Task: Log work in the project TrendForge for the issue 'Changes made by one user not being visible to another user' spent time as '1w 2d 21h 32m' and remaining time as '5w 2d 12h 4m' and clone the issue. Now add the issue to the epic 'Infrastructure Upgrades'.
Action: Mouse moved to (274, 77)
Screenshot: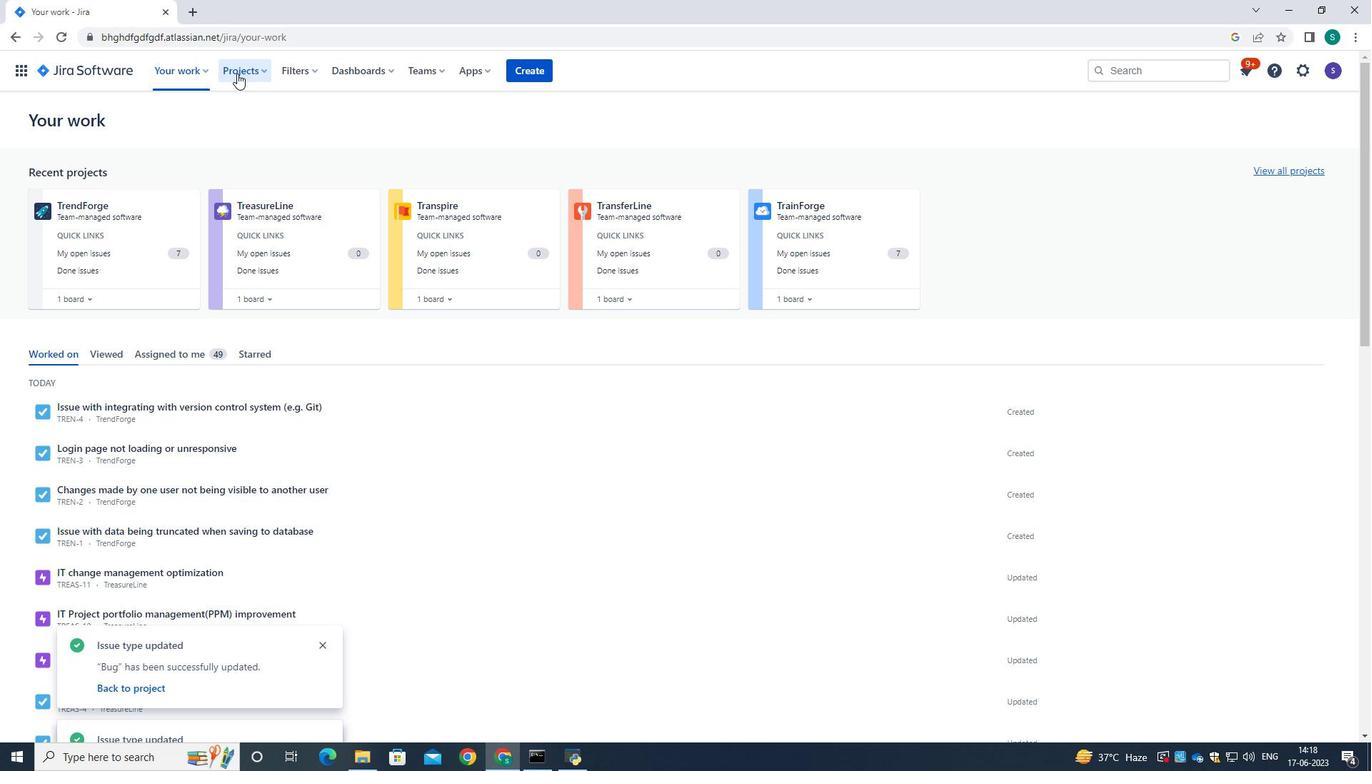 
Action: Mouse pressed left at (274, 77)
Screenshot: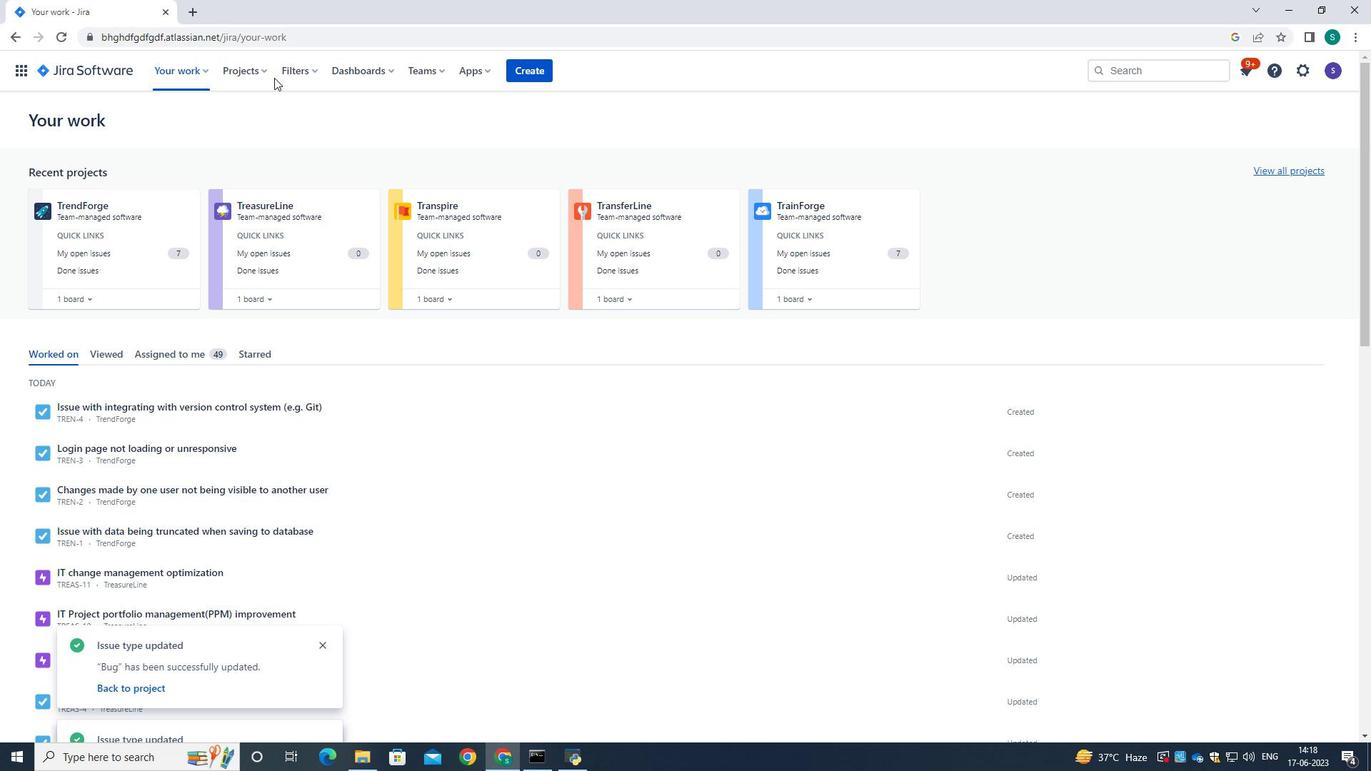 
Action: Mouse moved to (265, 74)
Screenshot: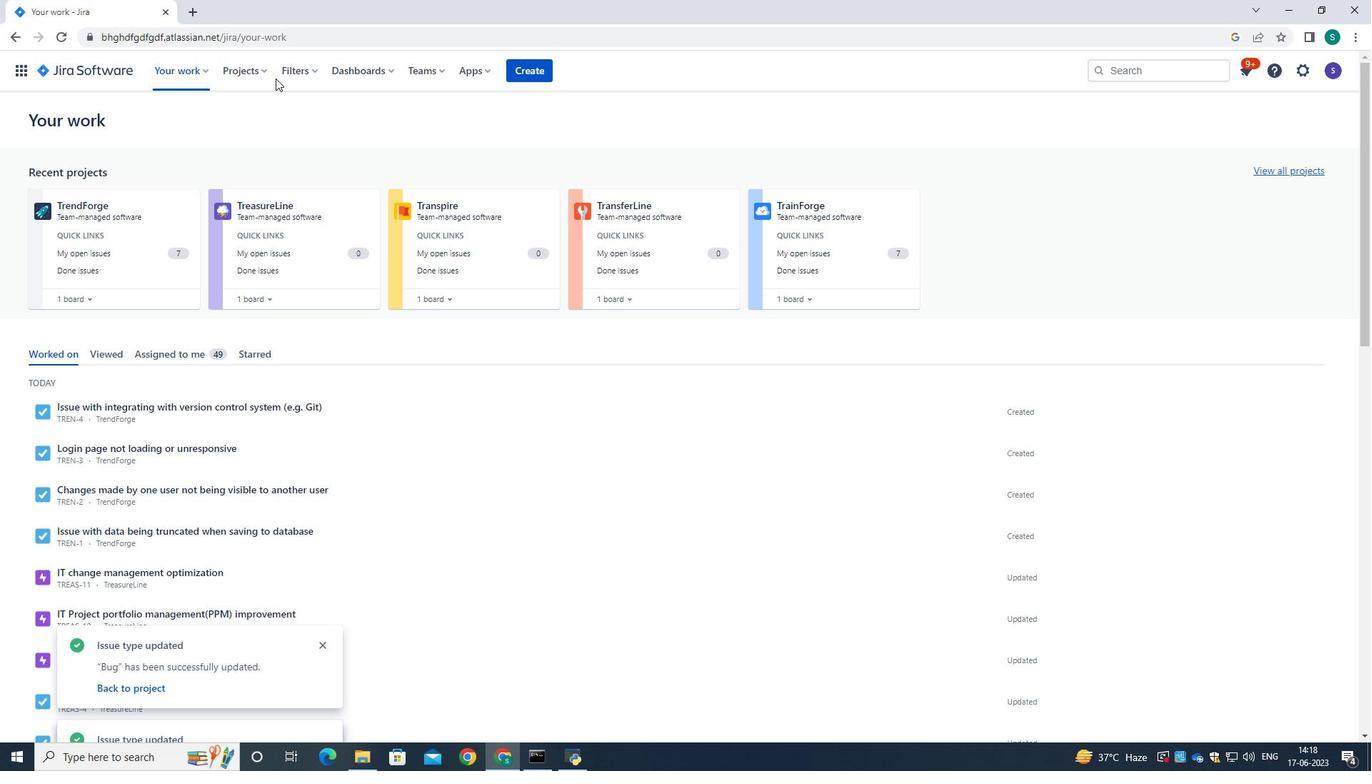 
Action: Mouse pressed left at (265, 74)
Screenshot: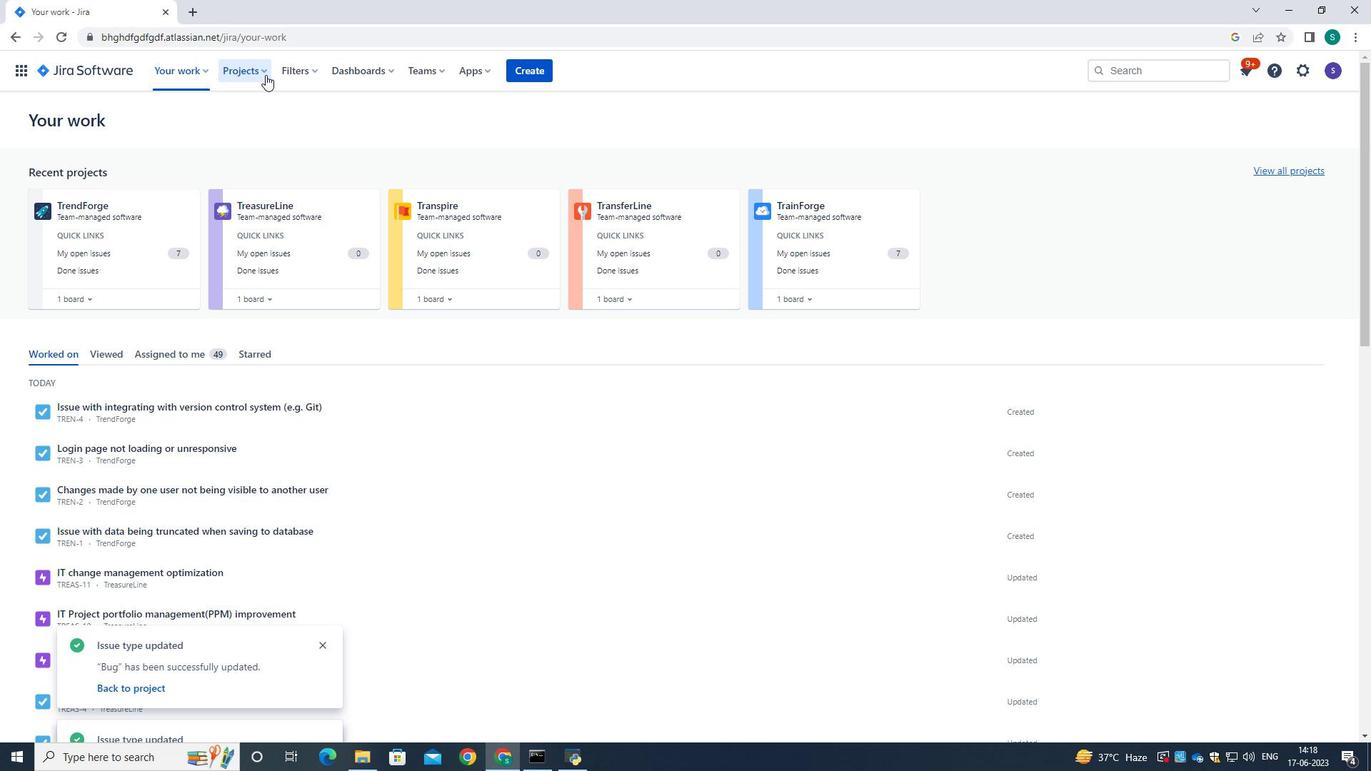 
Action: Mouse moved to (266, 135)
Screenshot: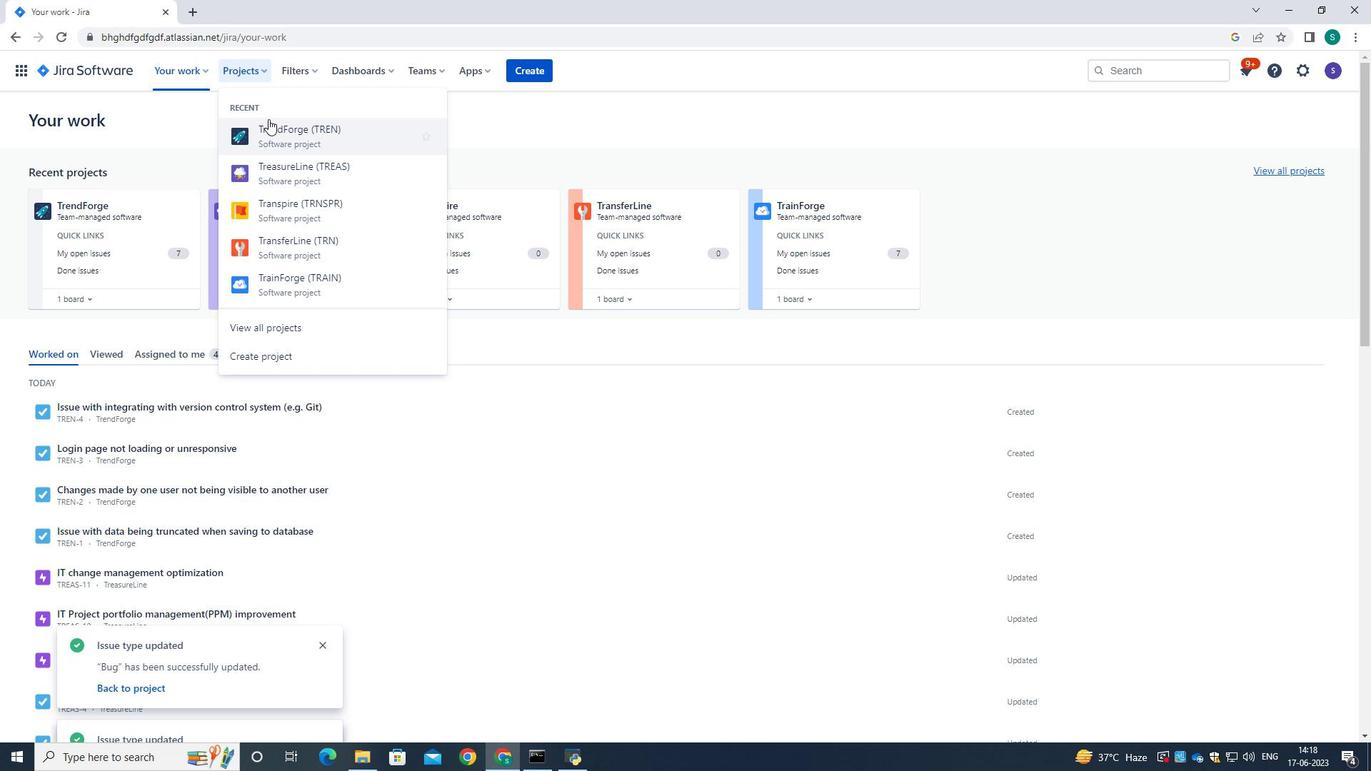 
Action: Mouse pressed left at (266, 135)
Screenshot: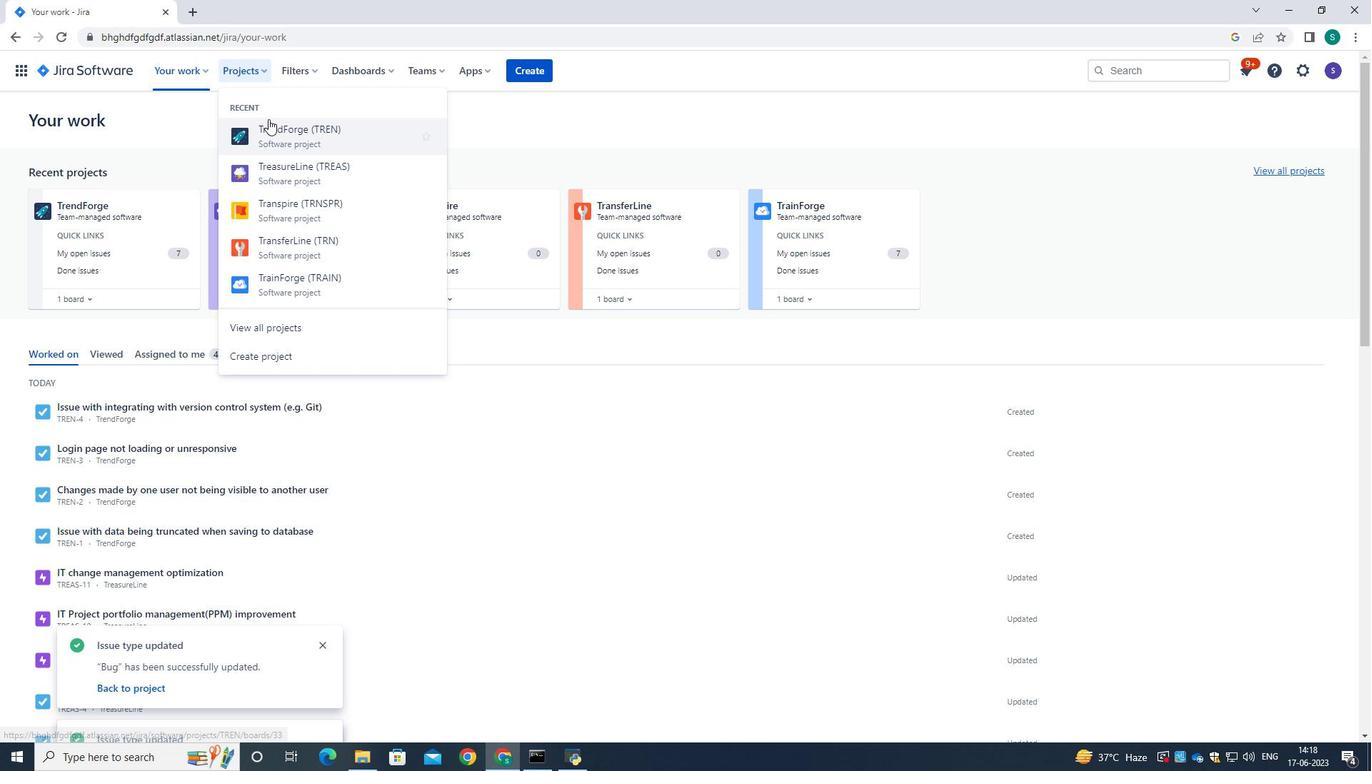 
Action: Mouse moved to (81, 210)
Screenshot: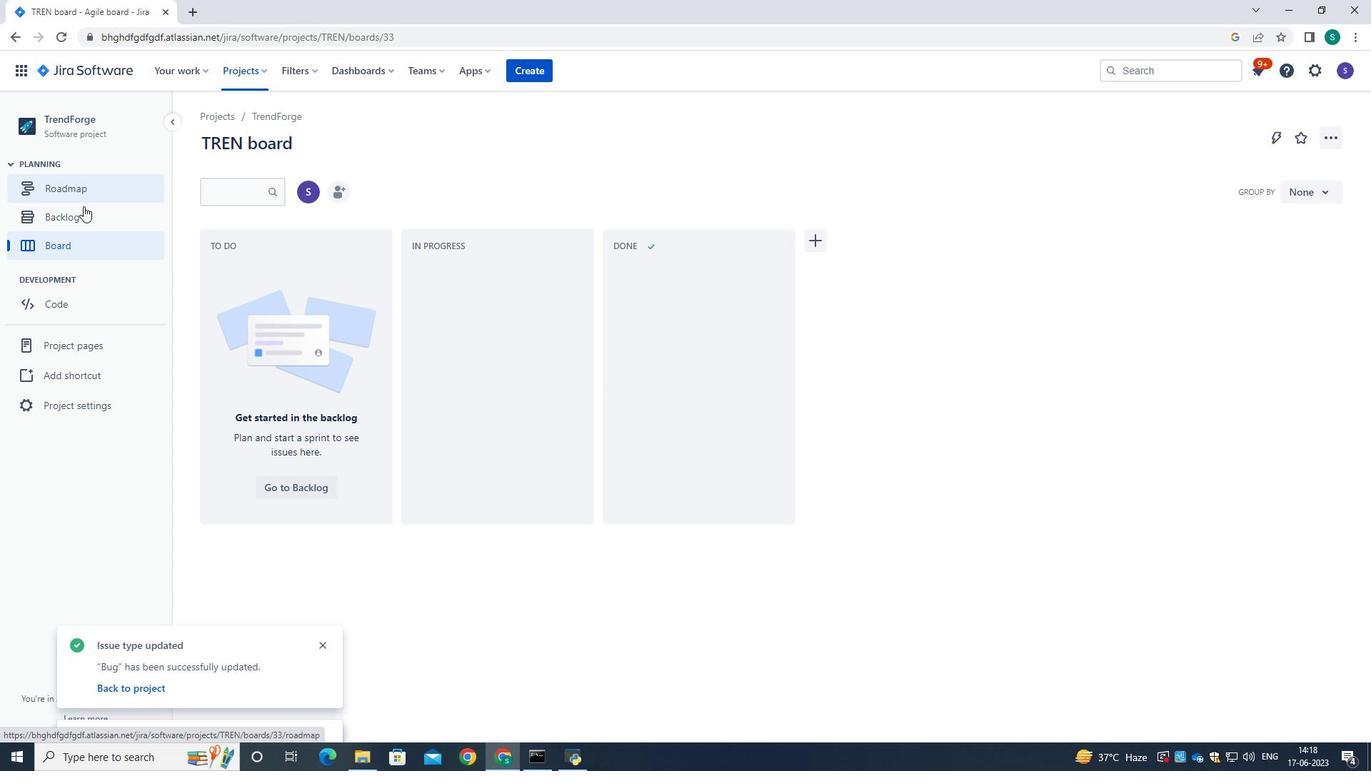 
Action: Mouse pressed left at (81, 210)
Screenshot: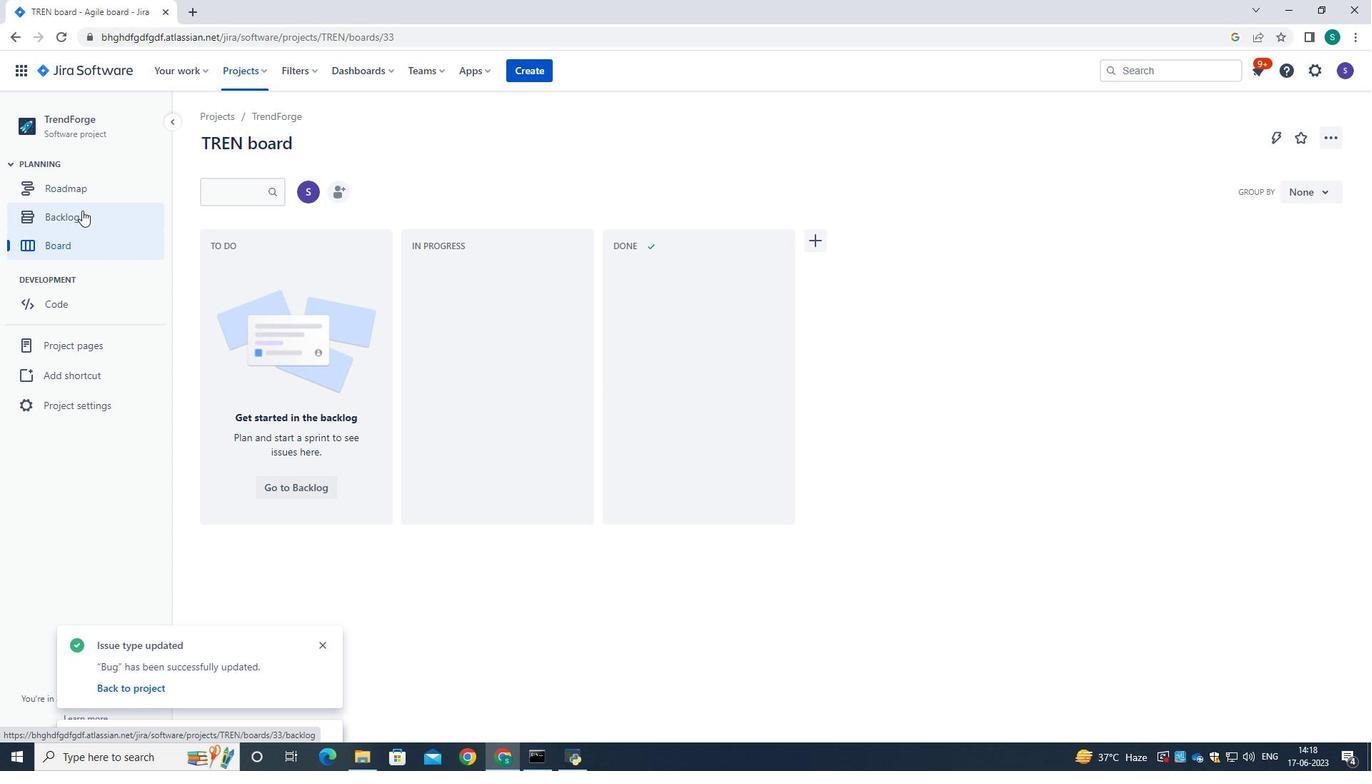 
Action: Mouse moved to (555, 270)
Screenshot: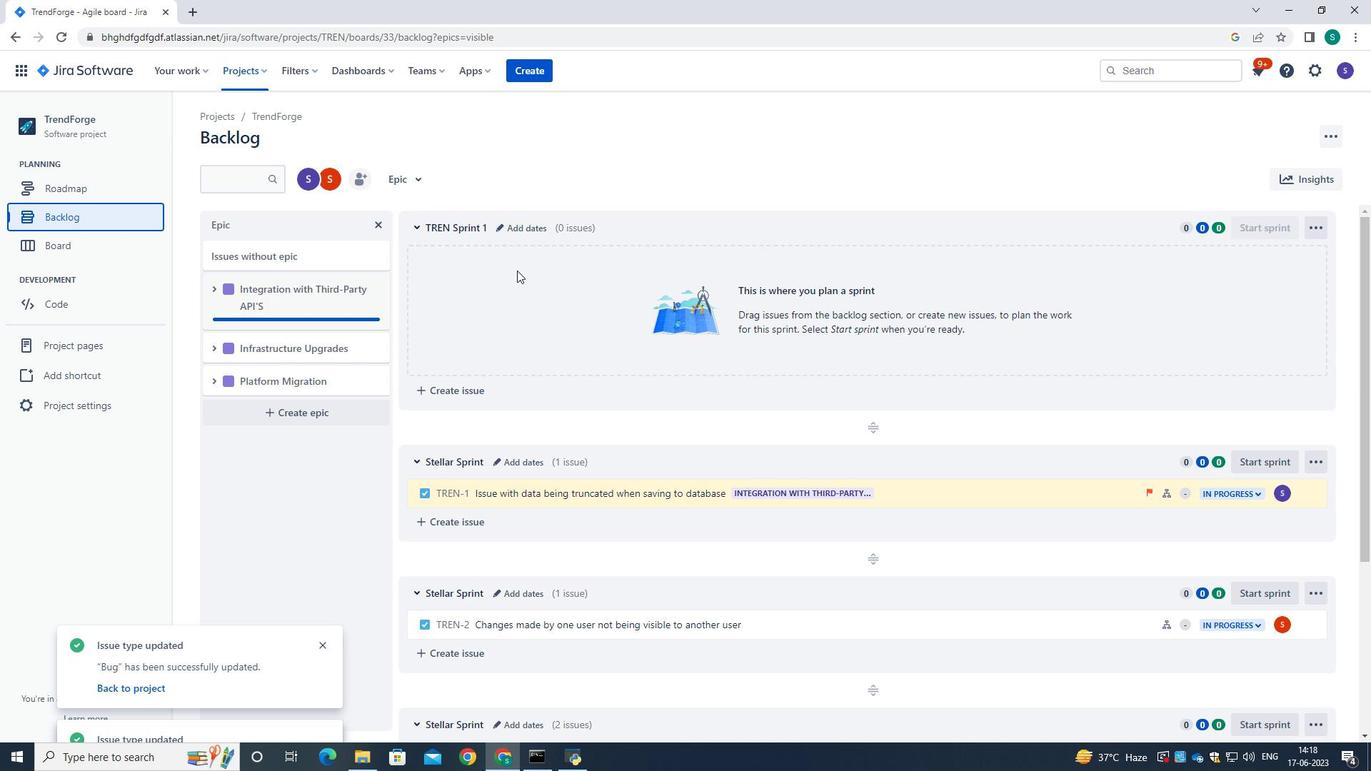 
Action: Mouse scrolled (555, 269) with delta (0, 0)
Screenshot: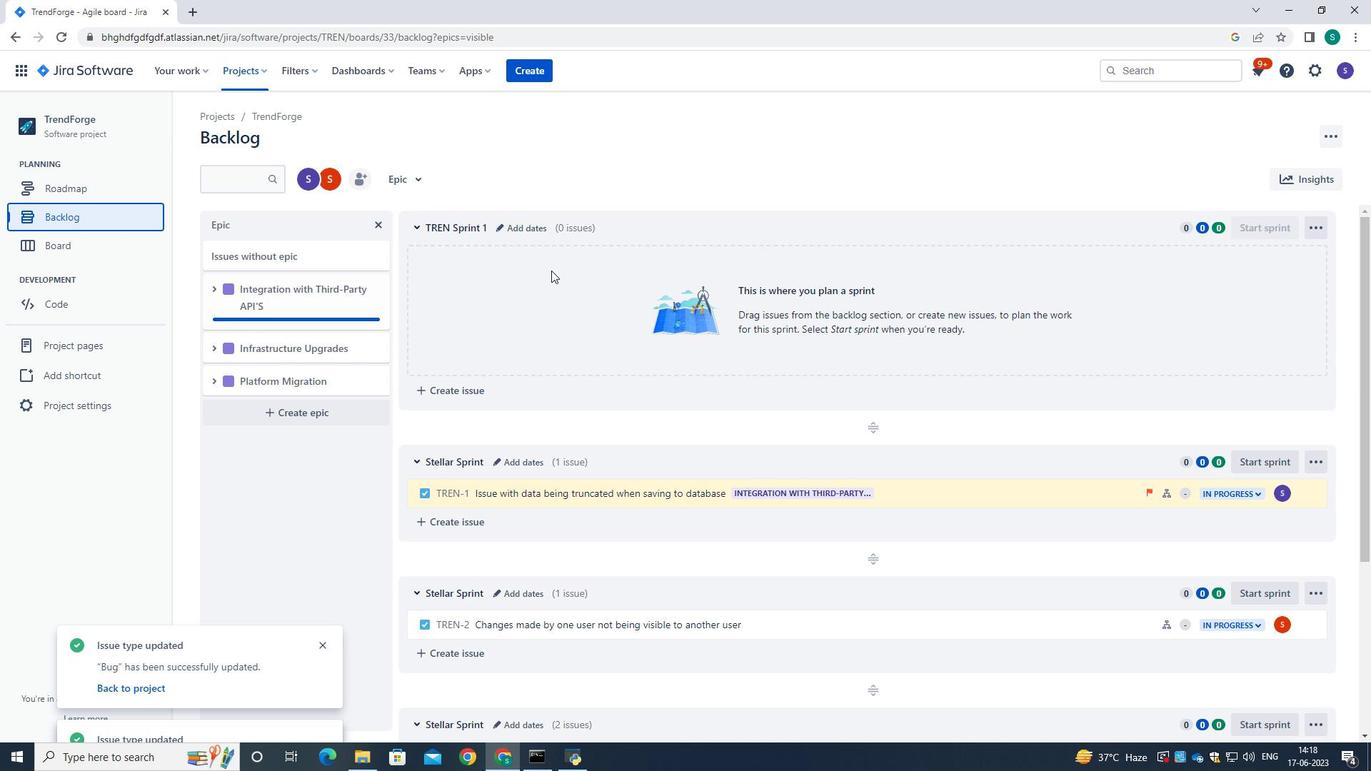 
Action: Mouse moved to (556, 270)
Screenshot: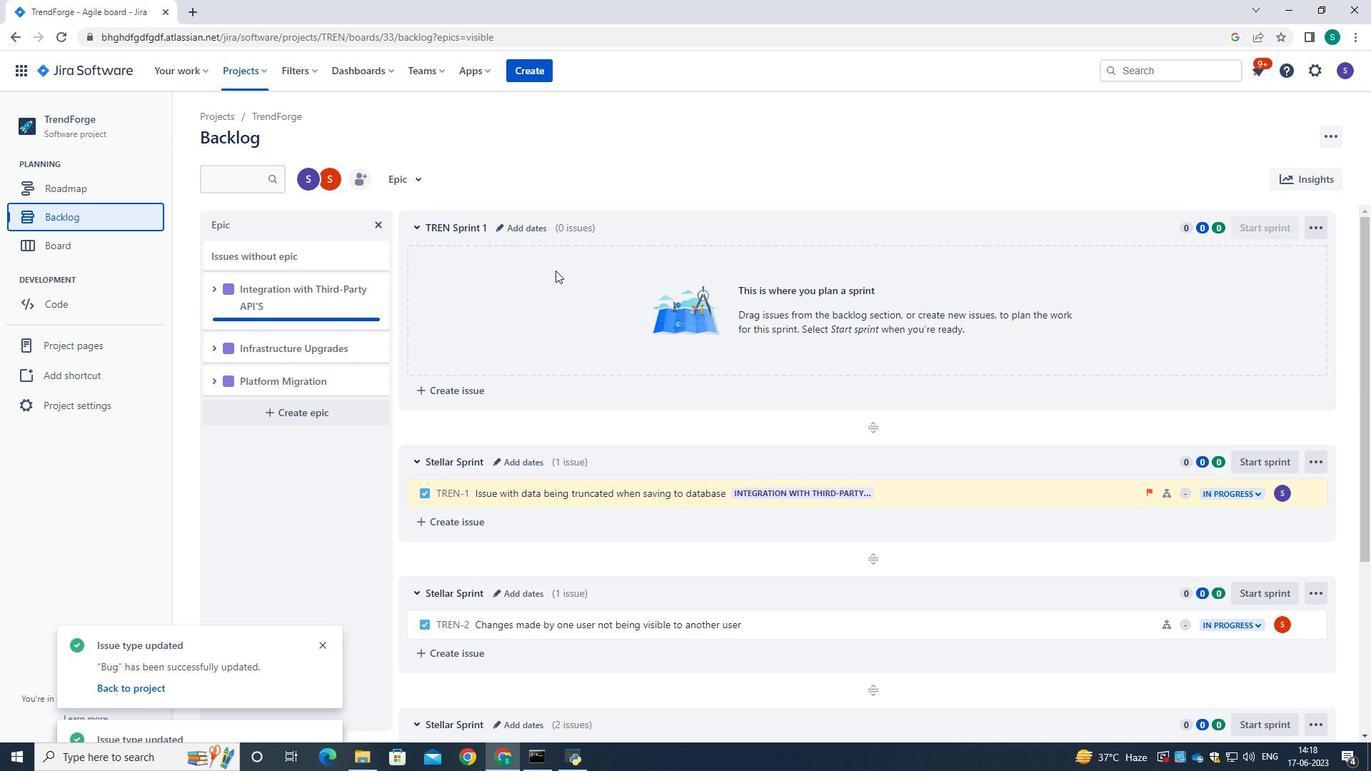 
Action: Mouse scrolled (556, 269) with delta (0, 0)
Screenshot: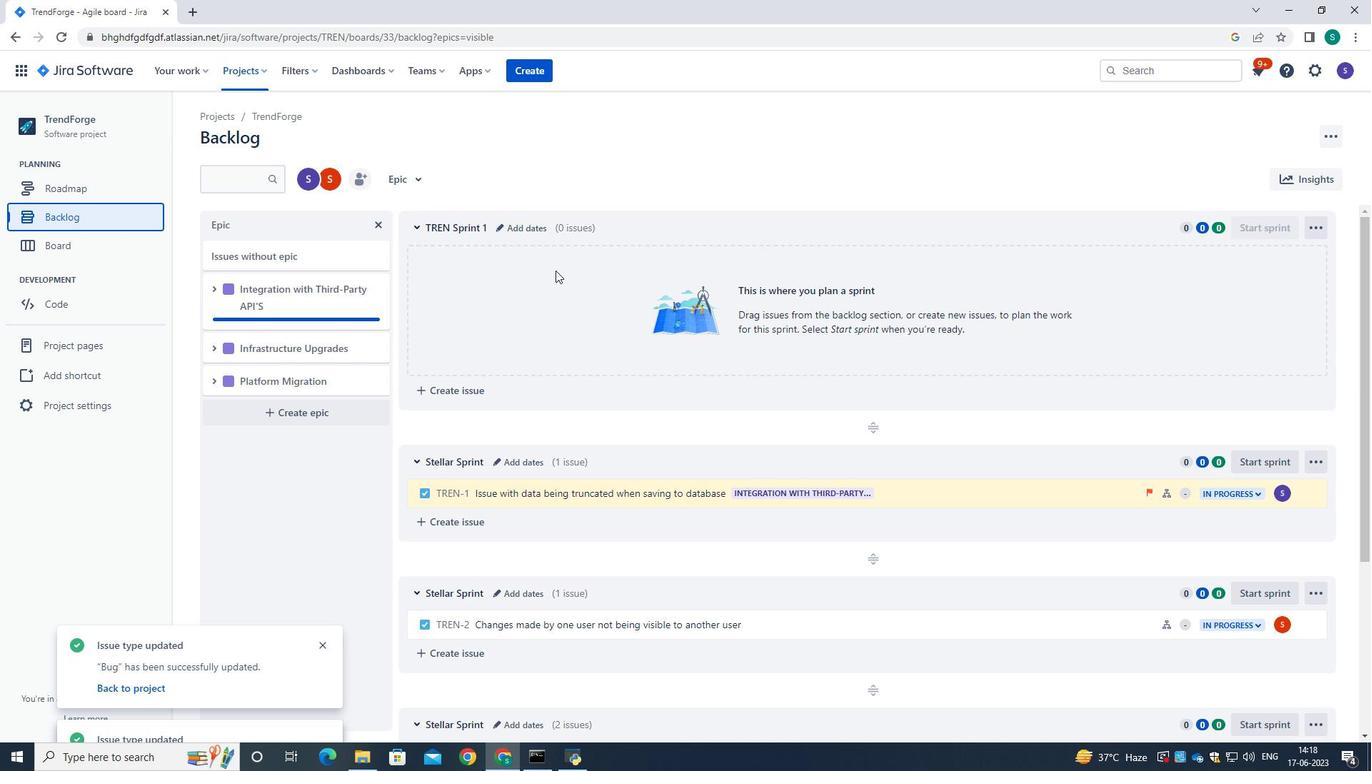 
Action: Mouse scrolled (556, 269) with delta (0, 0)
Screenshot: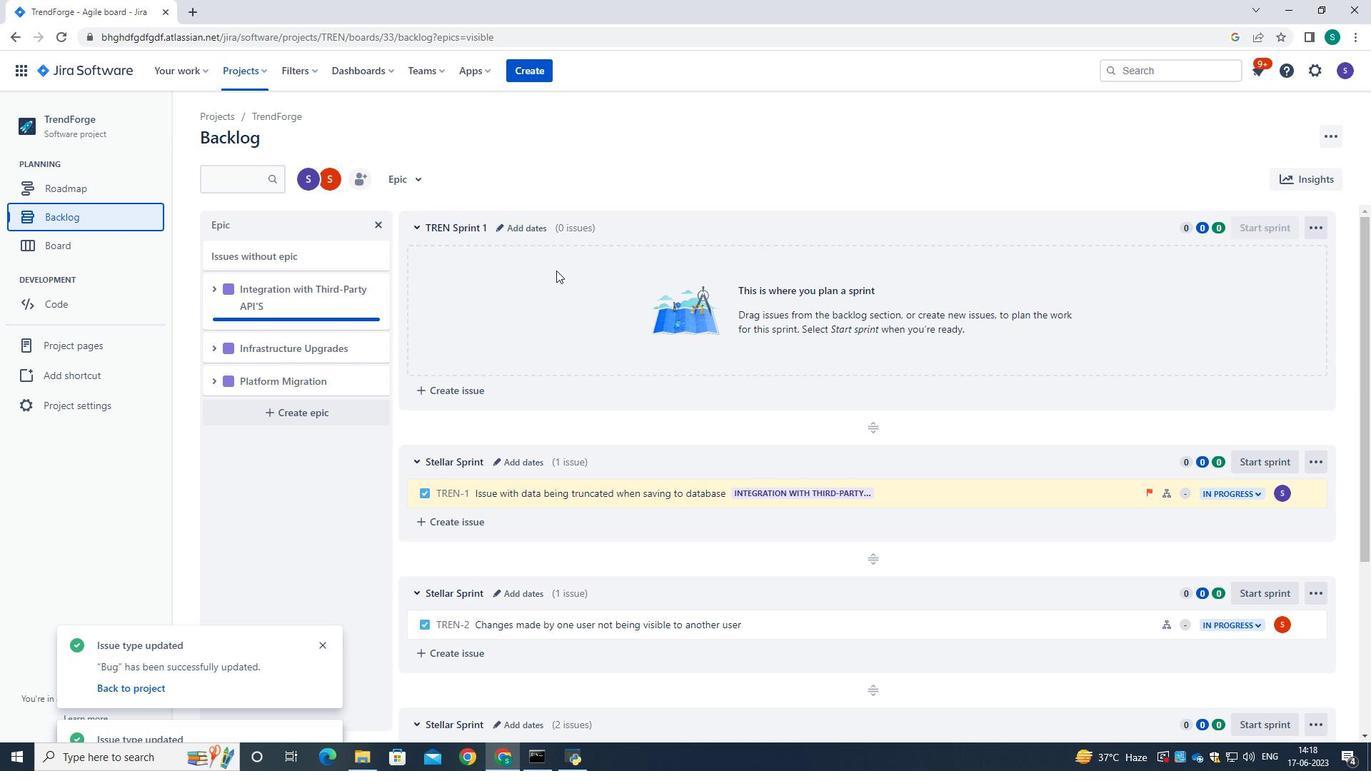 
Action: Mouse scrolled (556, 269) with delta (0, 0)
Screenshot: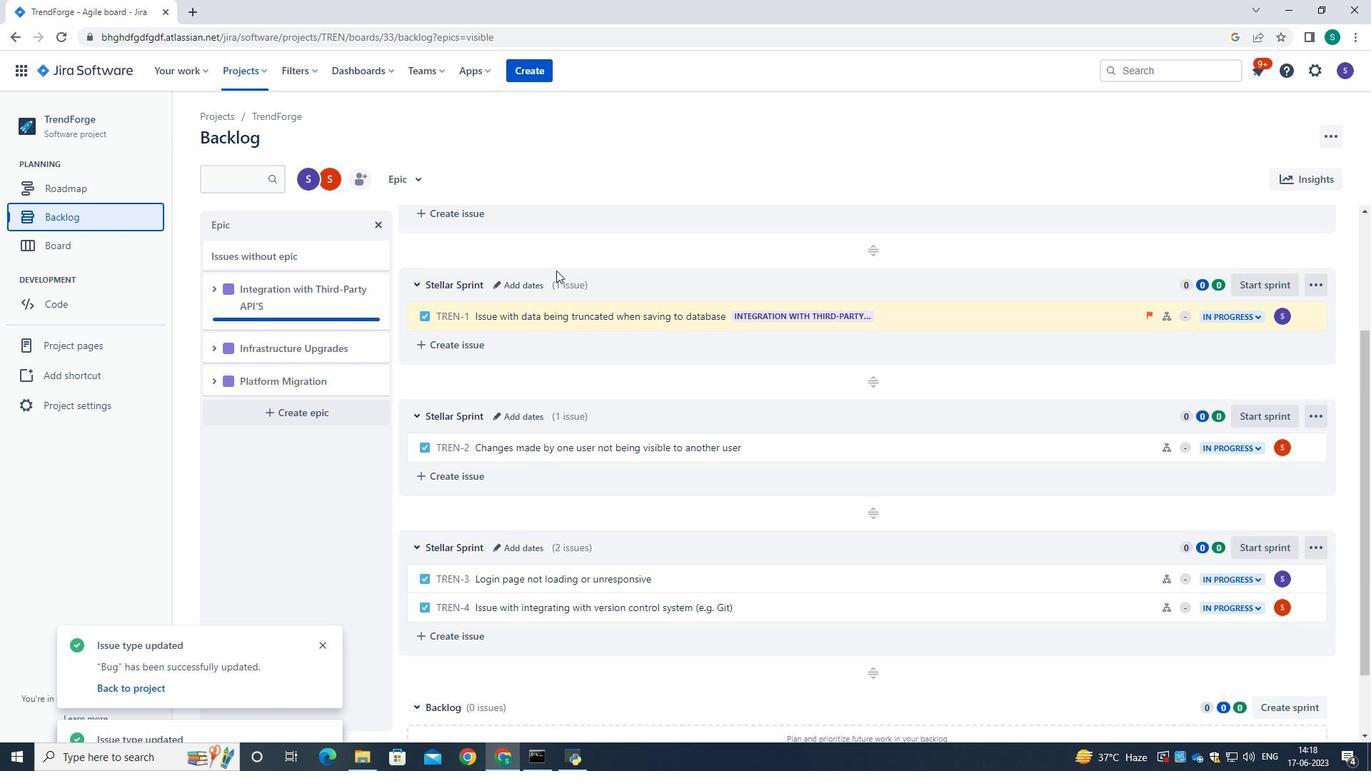 
Action: Mouse scrolled (556, 269) with delta (0, 0)
Screenshot: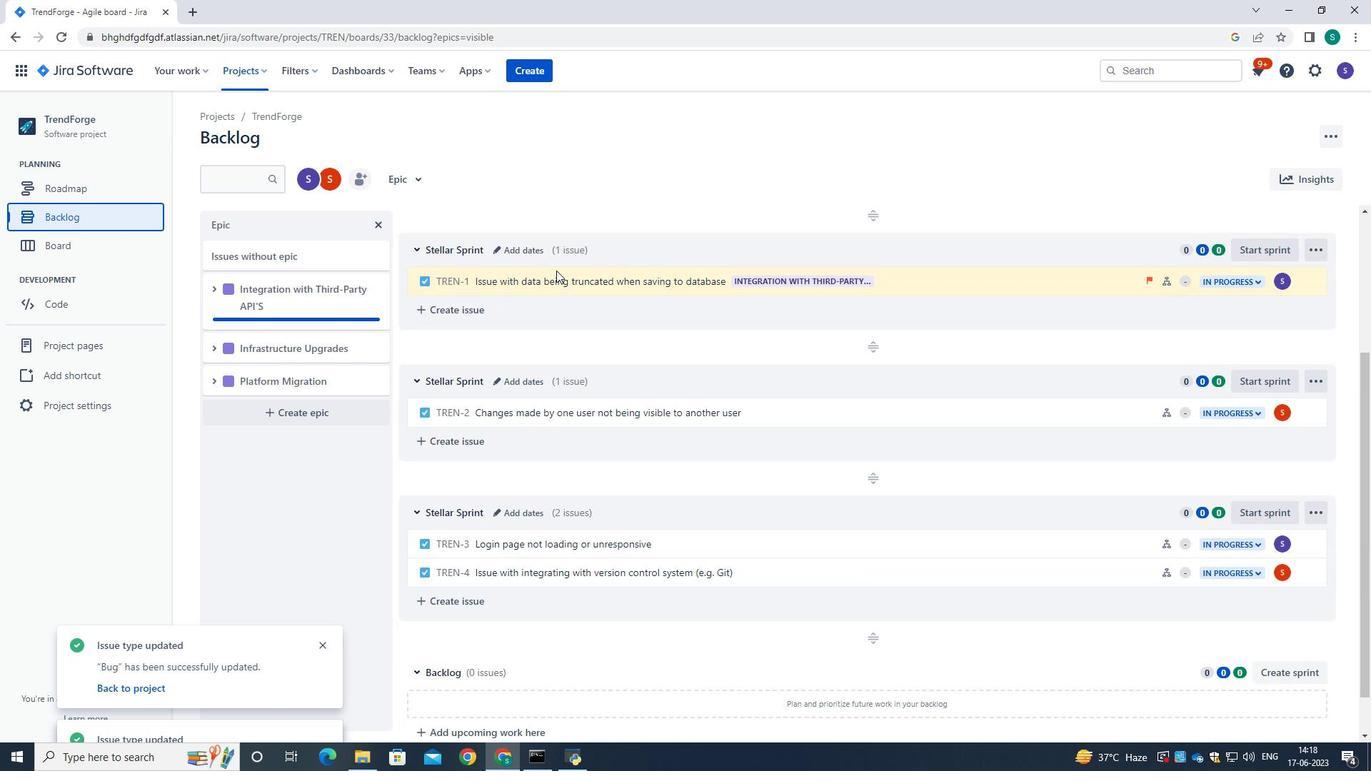
Action: Mouse moved to (597, 357)
Screenshot: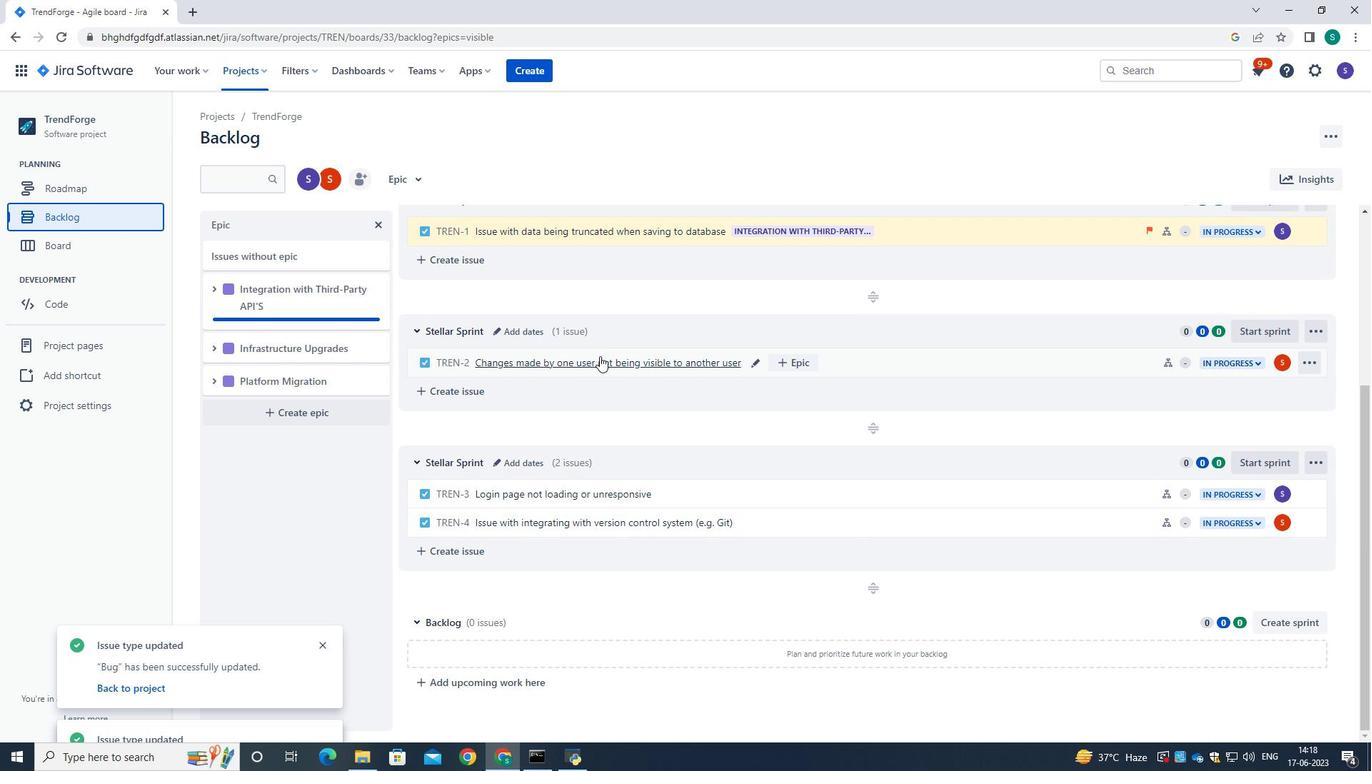 
Action: Mouse pressed left at (597, 357)
Screenshot: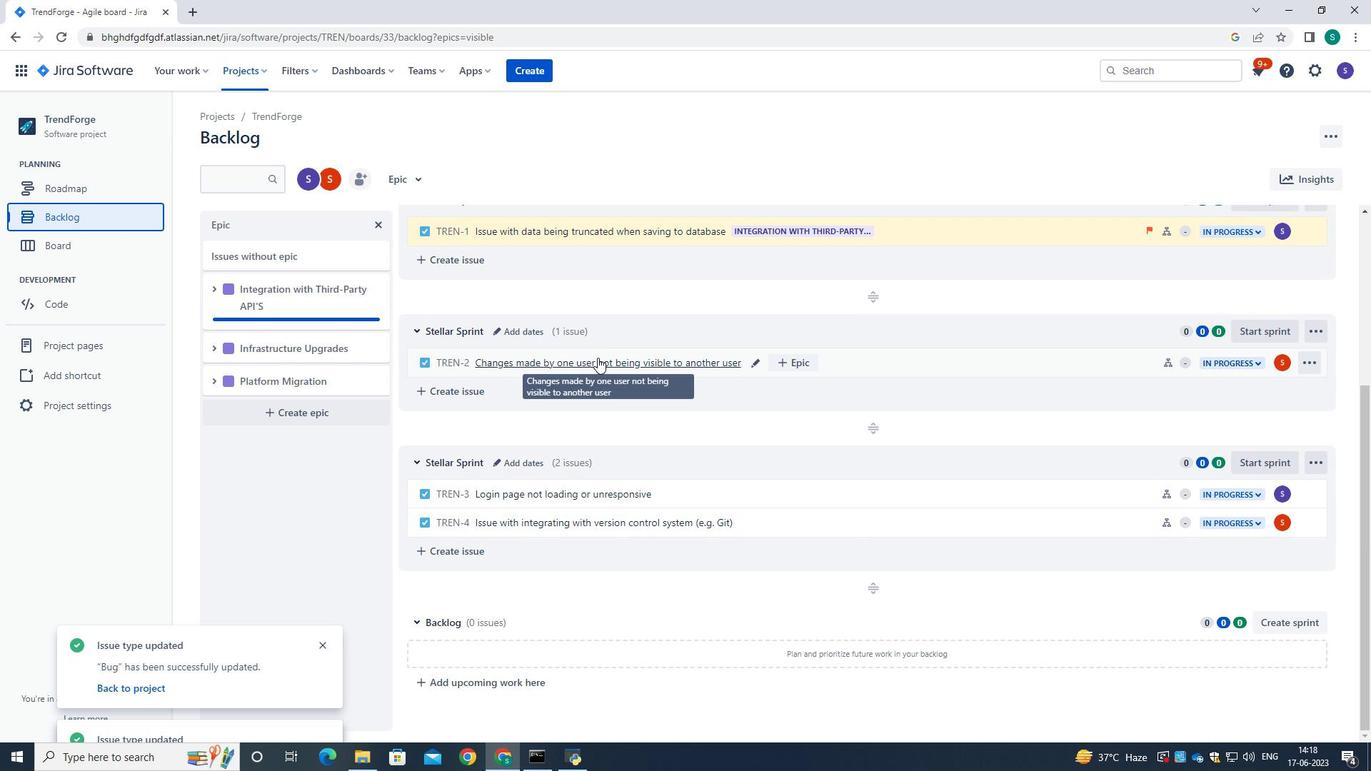 
Action: Mouse moved to (1147, 494)
Screenshot: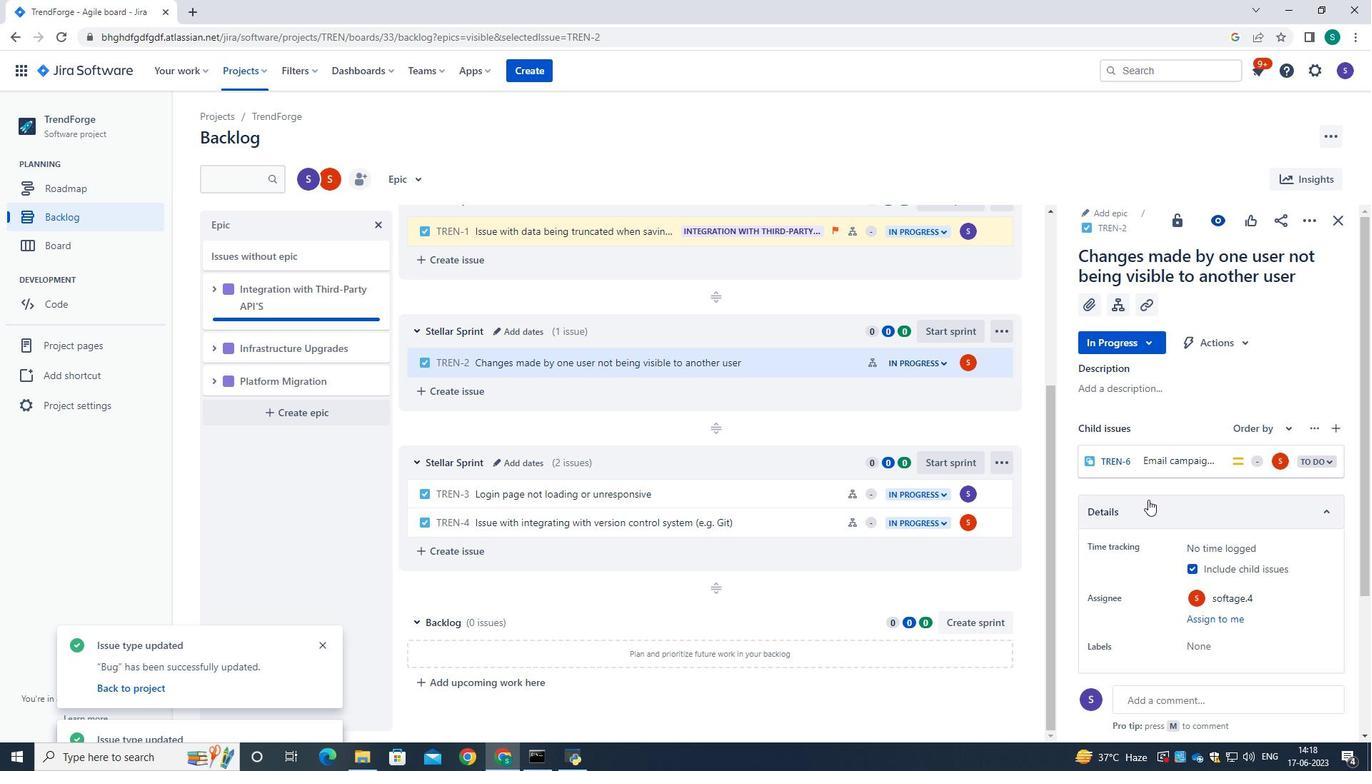 
Action: Mouse scrolled (1147, 494) with delta (0, 0)
Screenshot: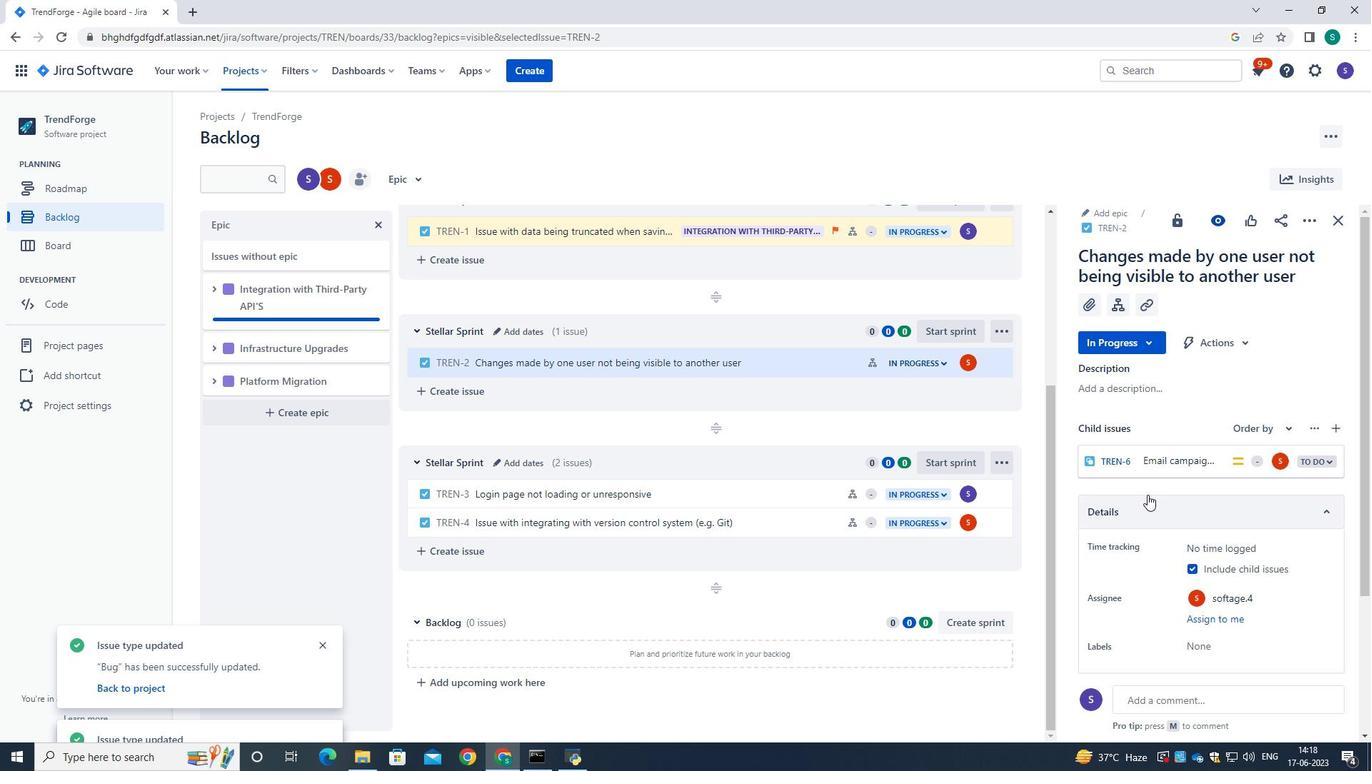 
Action: Mouse scrolled (1147, 494) with delta (0, 0)
Screenshot: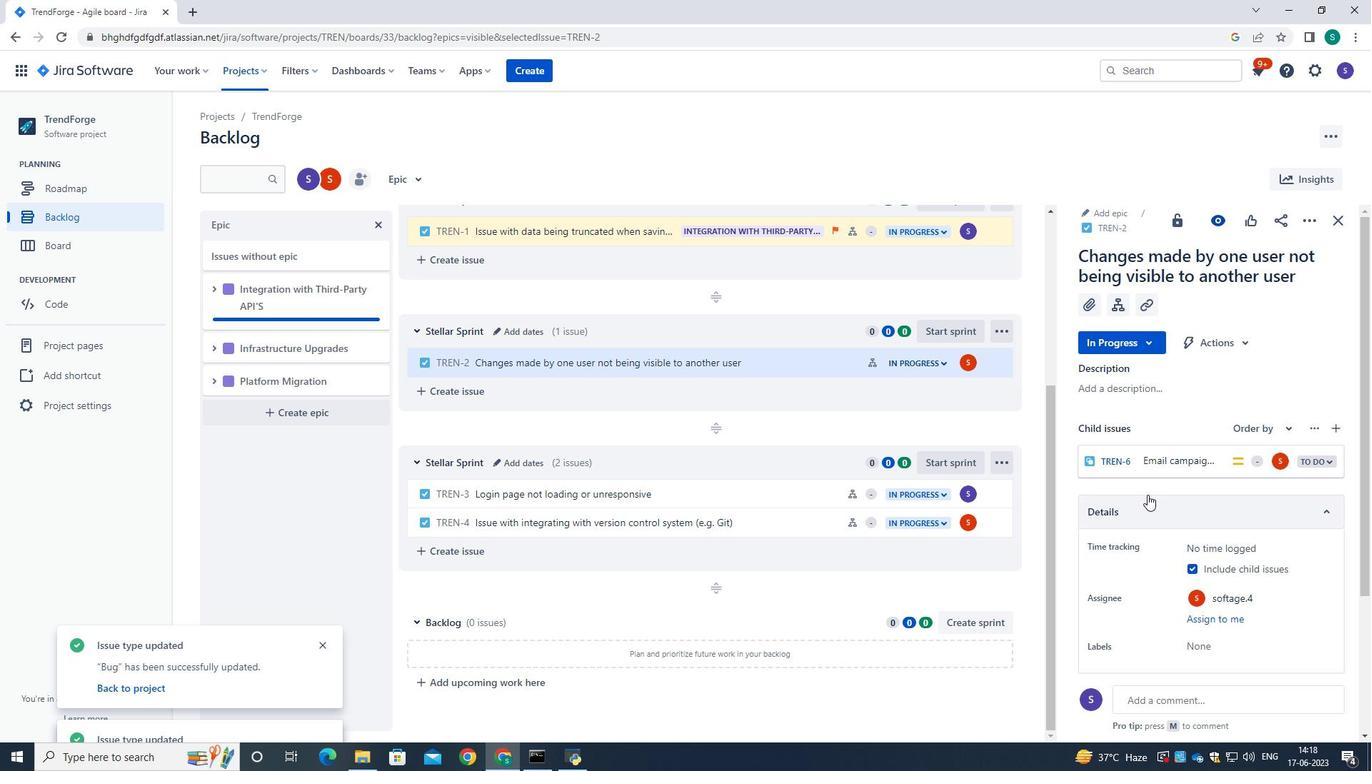 
Action: Mouse scrolled (1147, 495) with delta (0, 0)
Screenshot: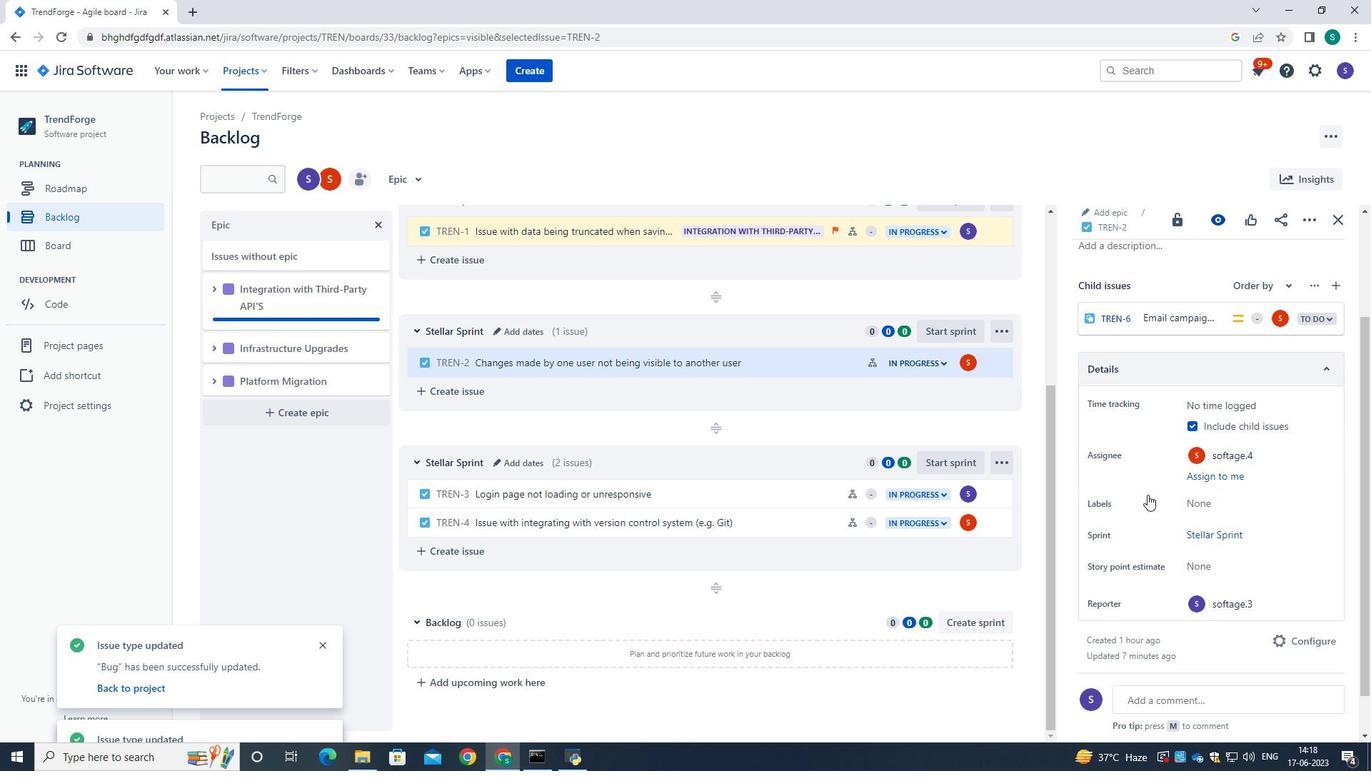 
Action: Mouse scrolled (1147, 495) with delta (0, 0)
Screenshot: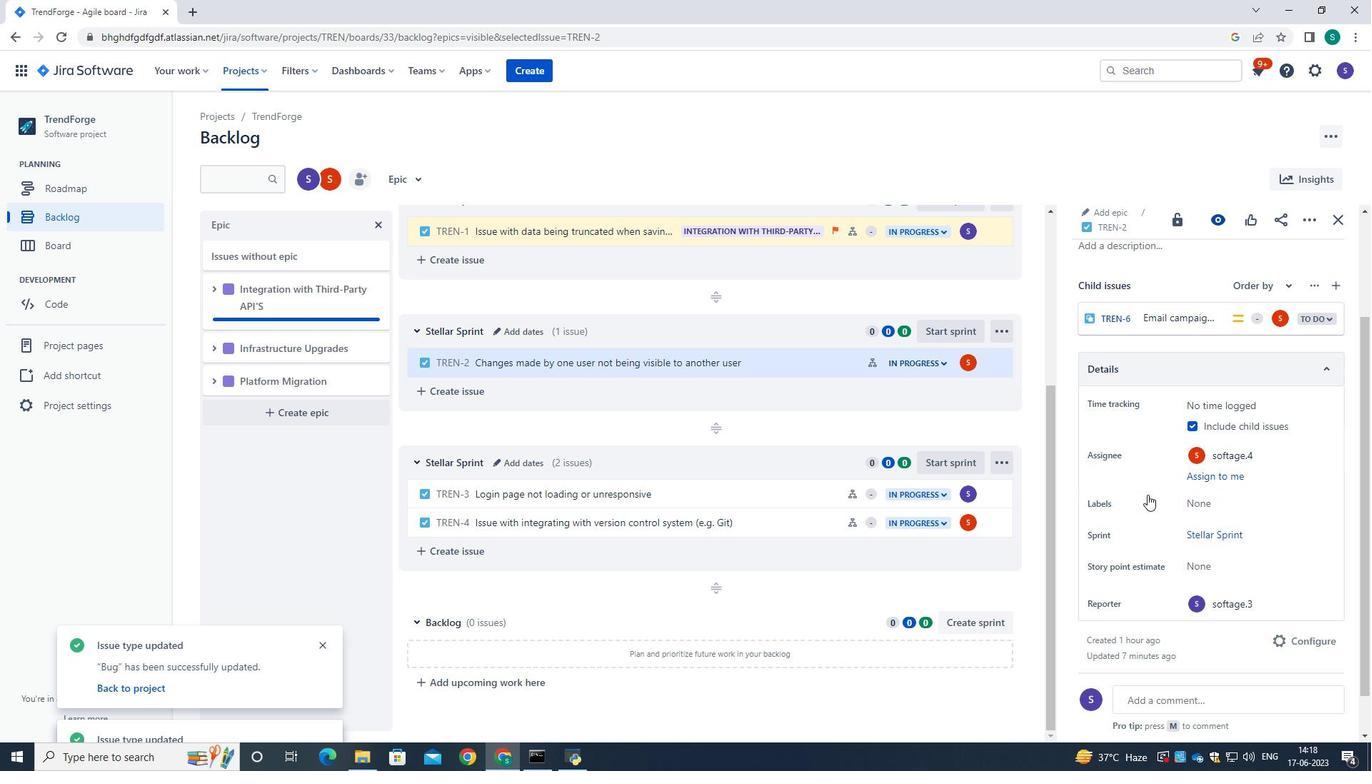 
Action: Mouse scrolled (1147, 495) with delta (0, 0)
Screenshot: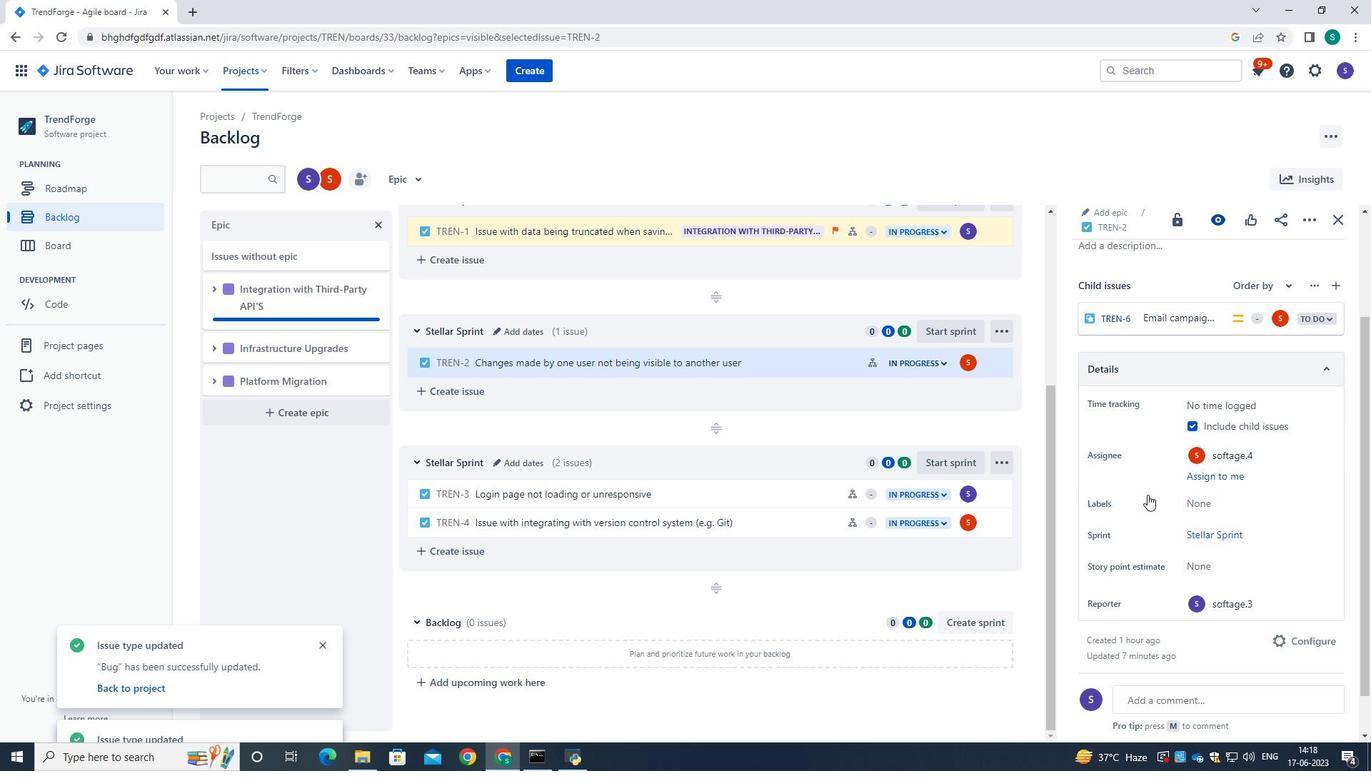 
Action: Mouse scrolled (1147, 495) with delta (0, 0)
Screenshot: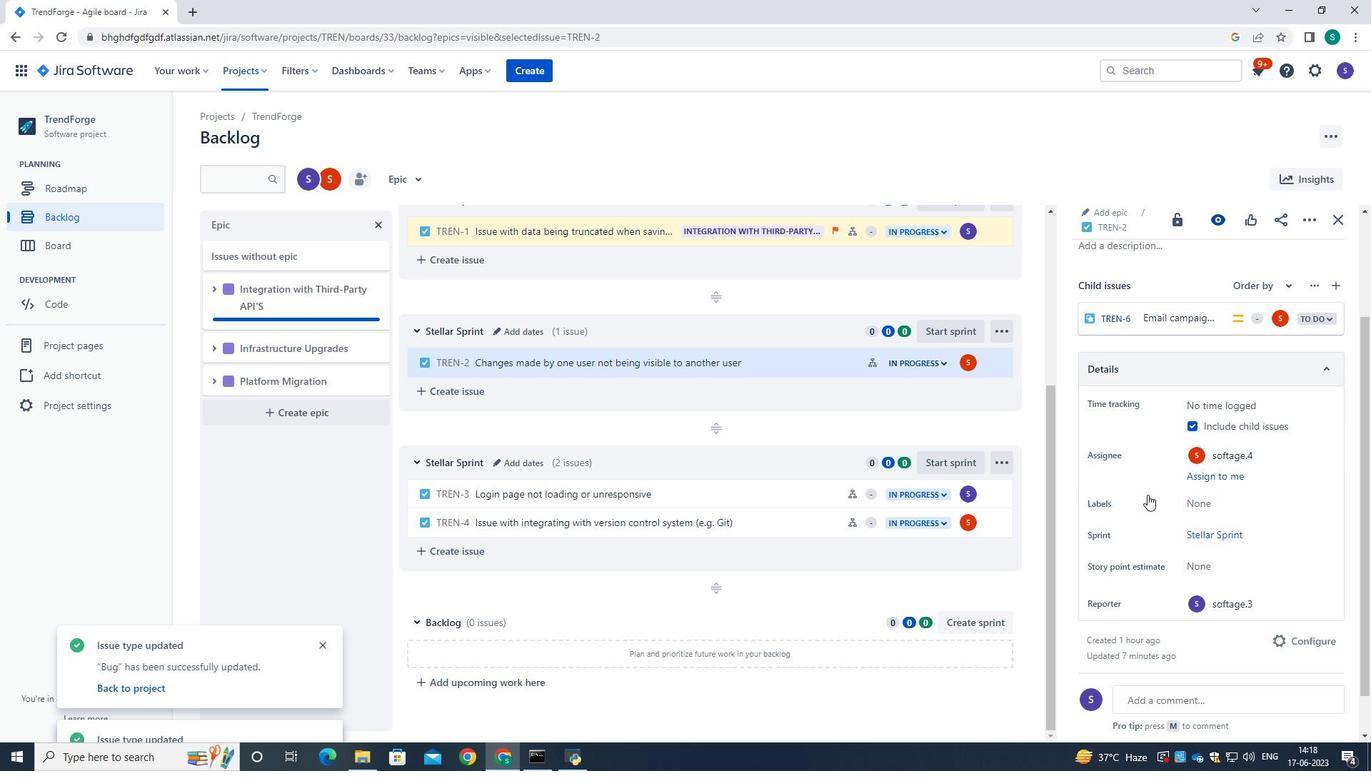 
Action: Mouse moved to (1307, 227)
Screenshot: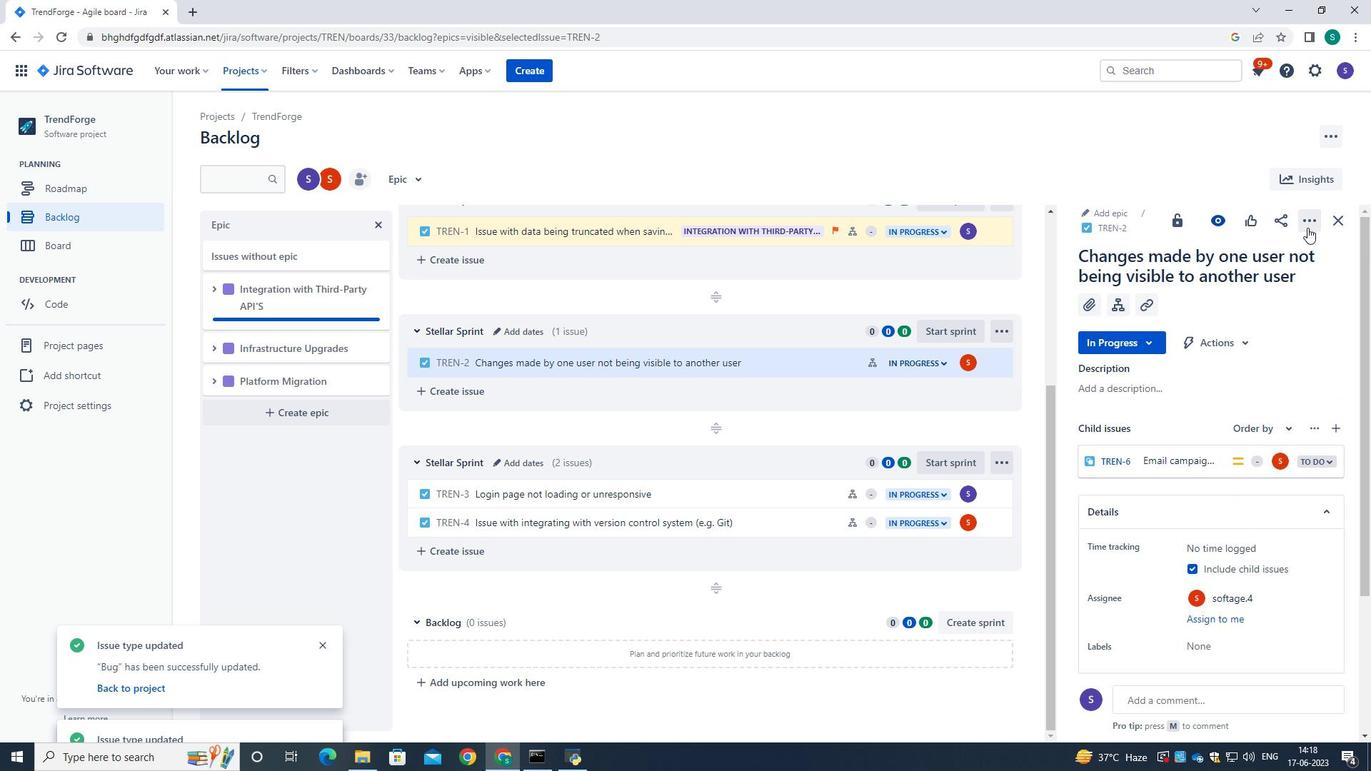 
Action: Mouse pressed left at (1307, 227)
Screenshot: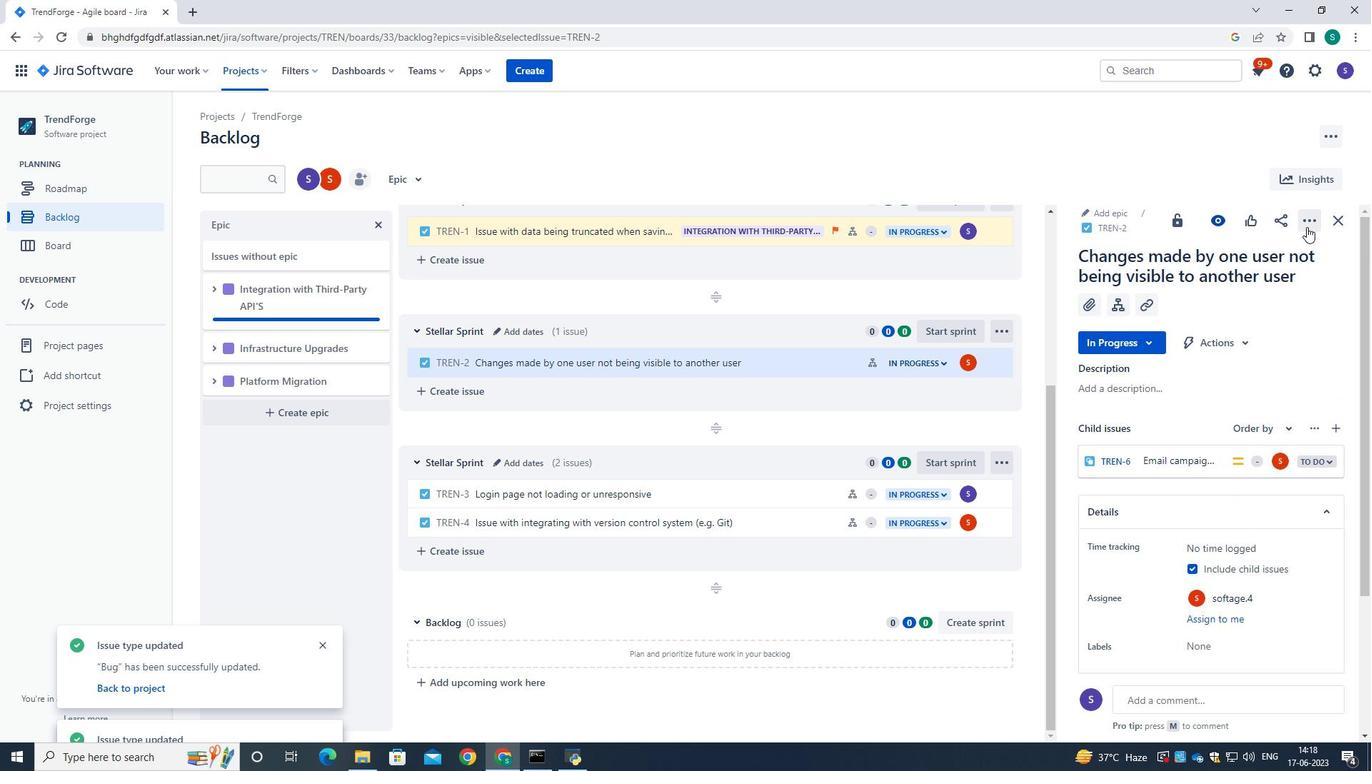 
Action: Mouse moved to (1245, 262)
Screenshot: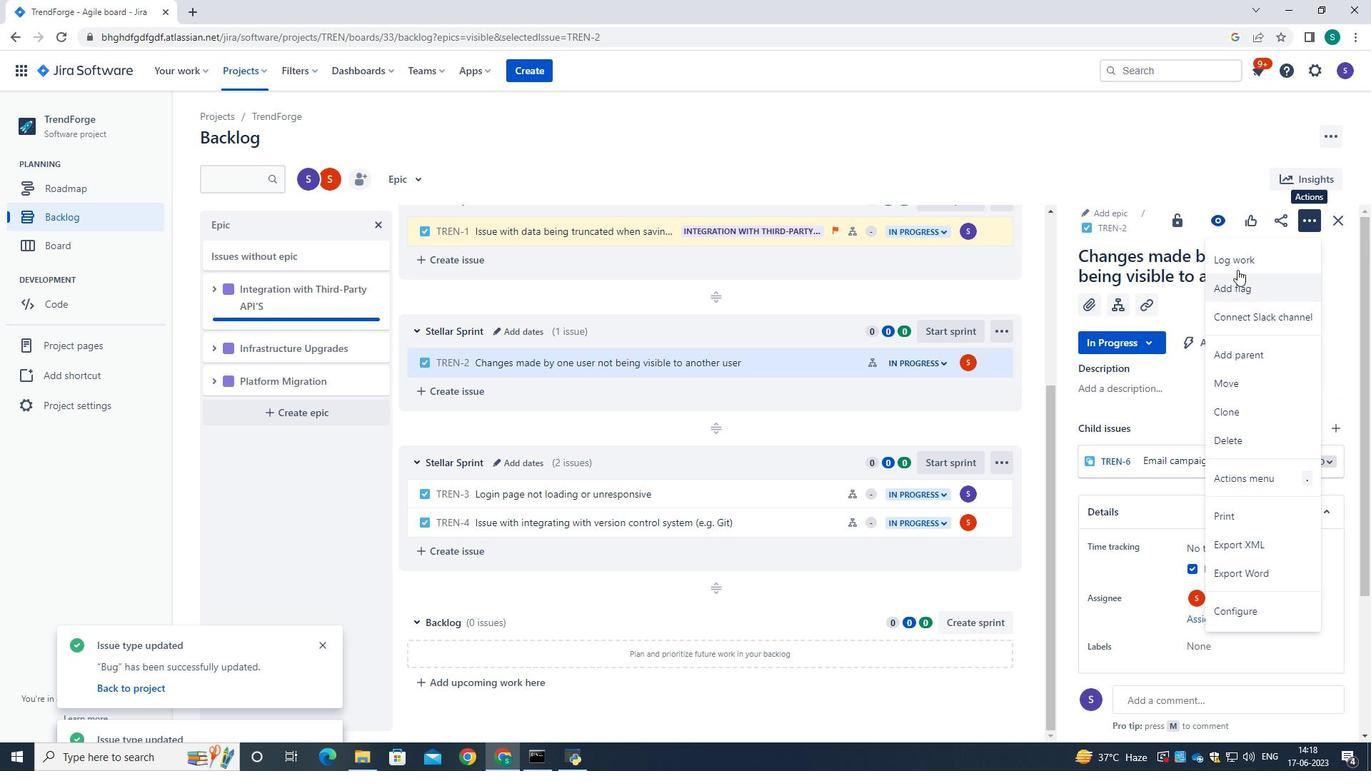 
Action: Mouse pressed left at (1245, 262)
Screenshot: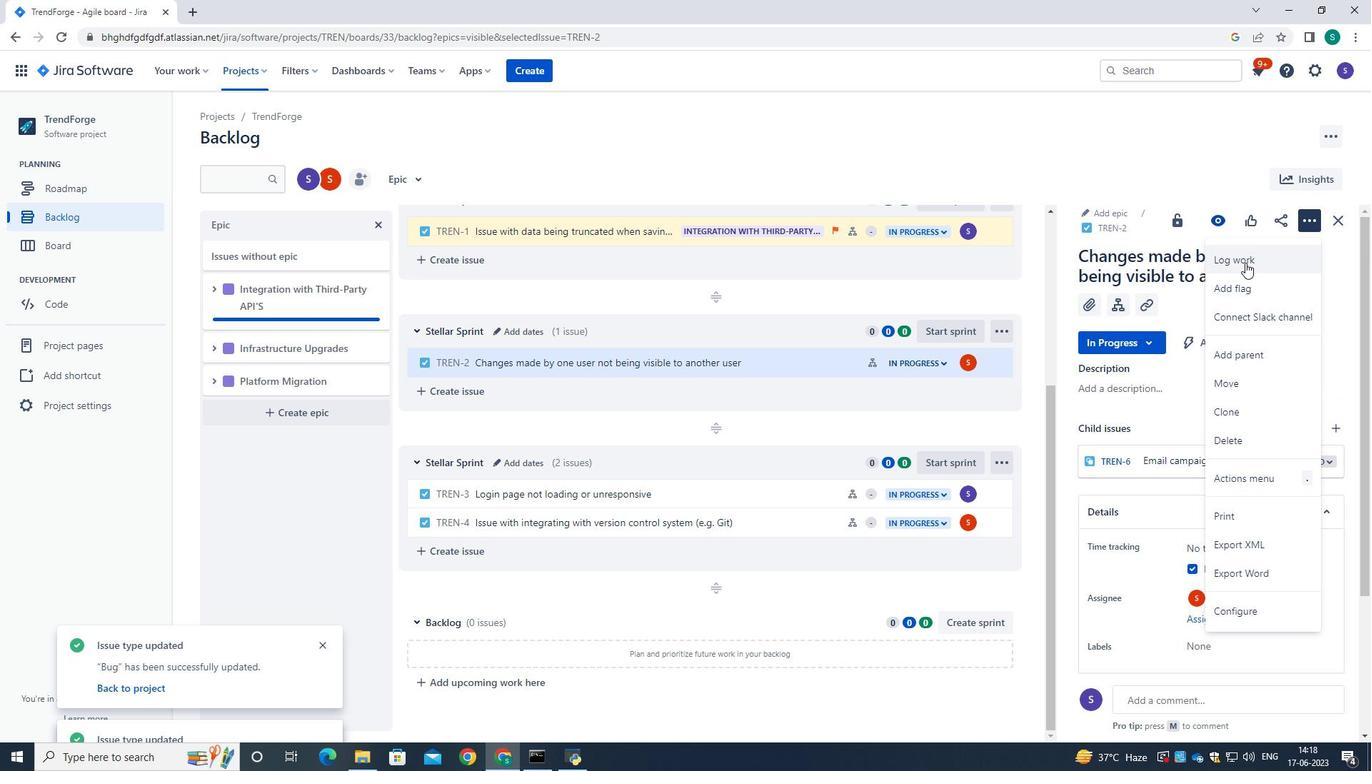 
Action: Mouse moved to (619, 213)
Screenshot: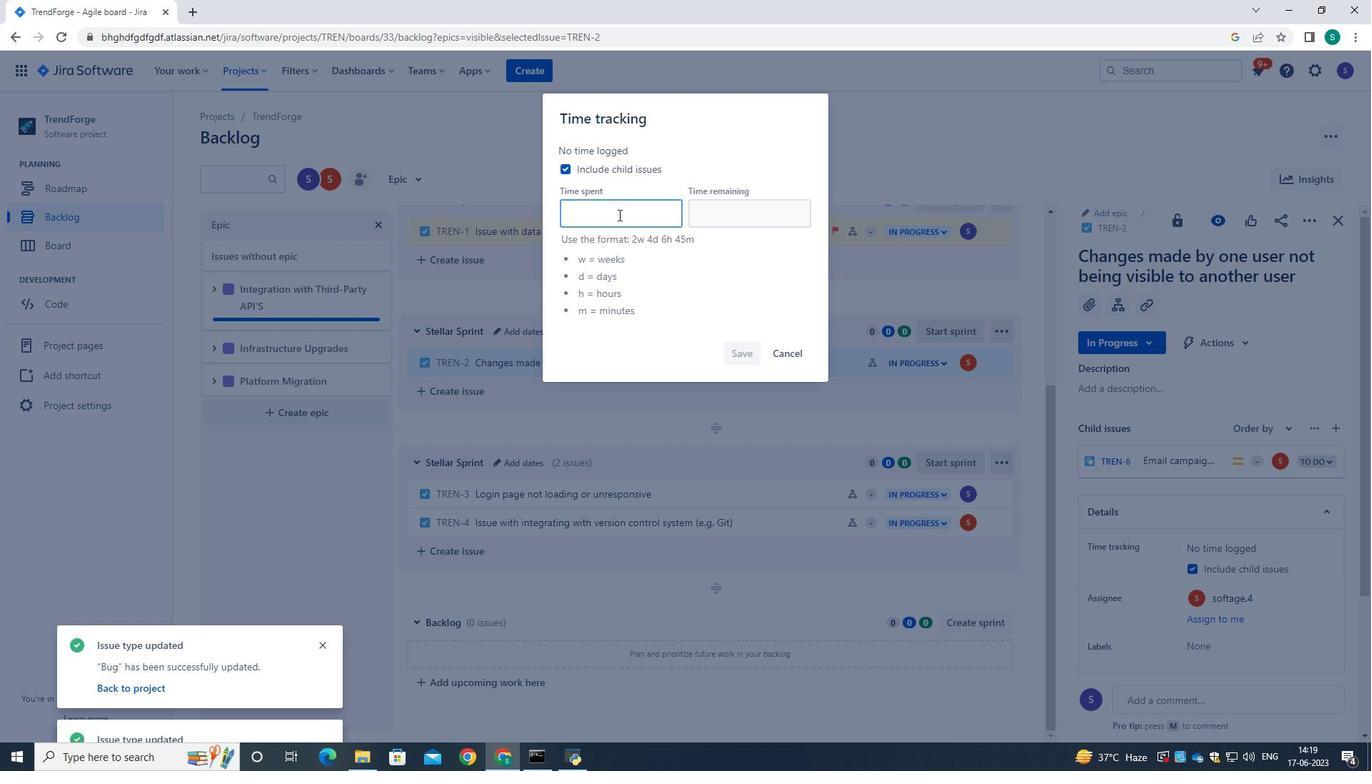 
Action: Mouse pressed left at (619, 213)
Screenshot: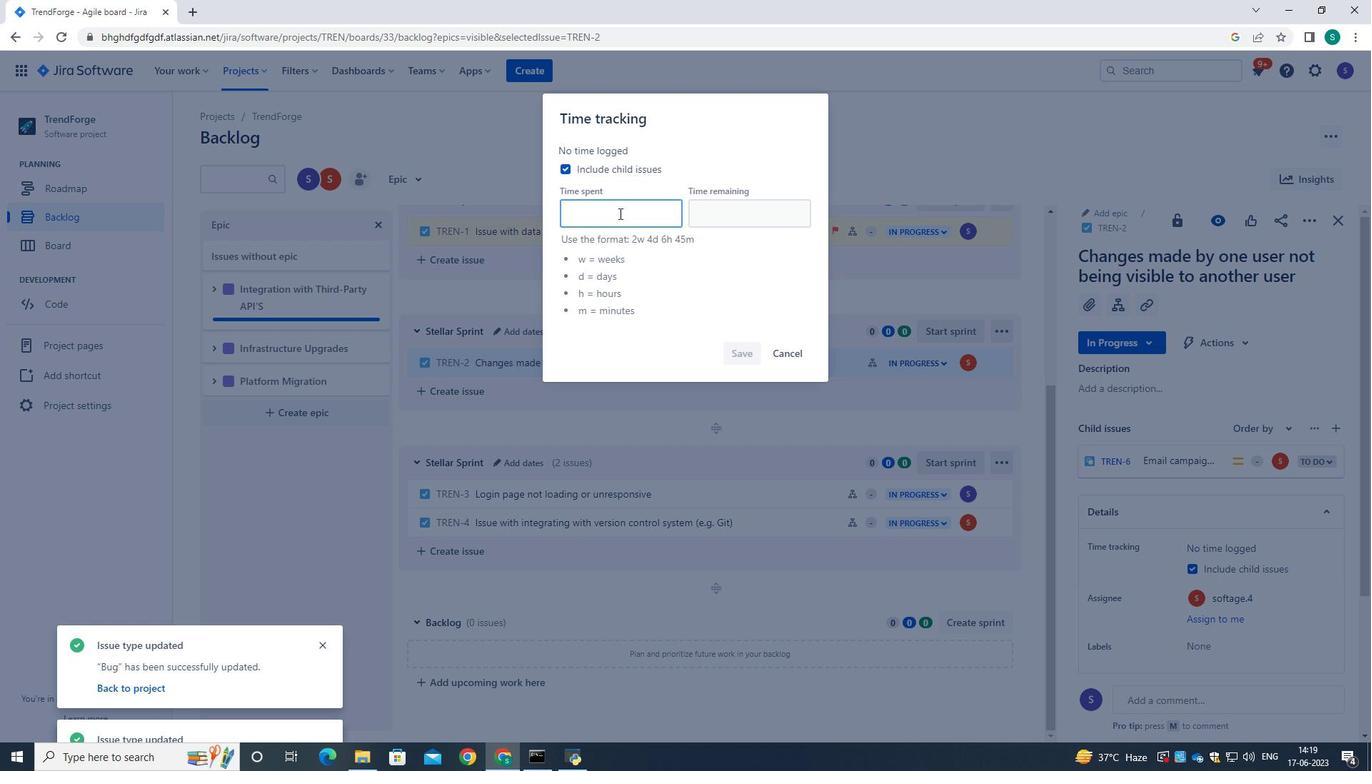 
Action: Key pressed 1w<Key.space>2d<Key.space>21h<Key.space>32m<Key.tab>5w<Key.space>2d<Key.space>12h<Key.space>4m
Screenshot: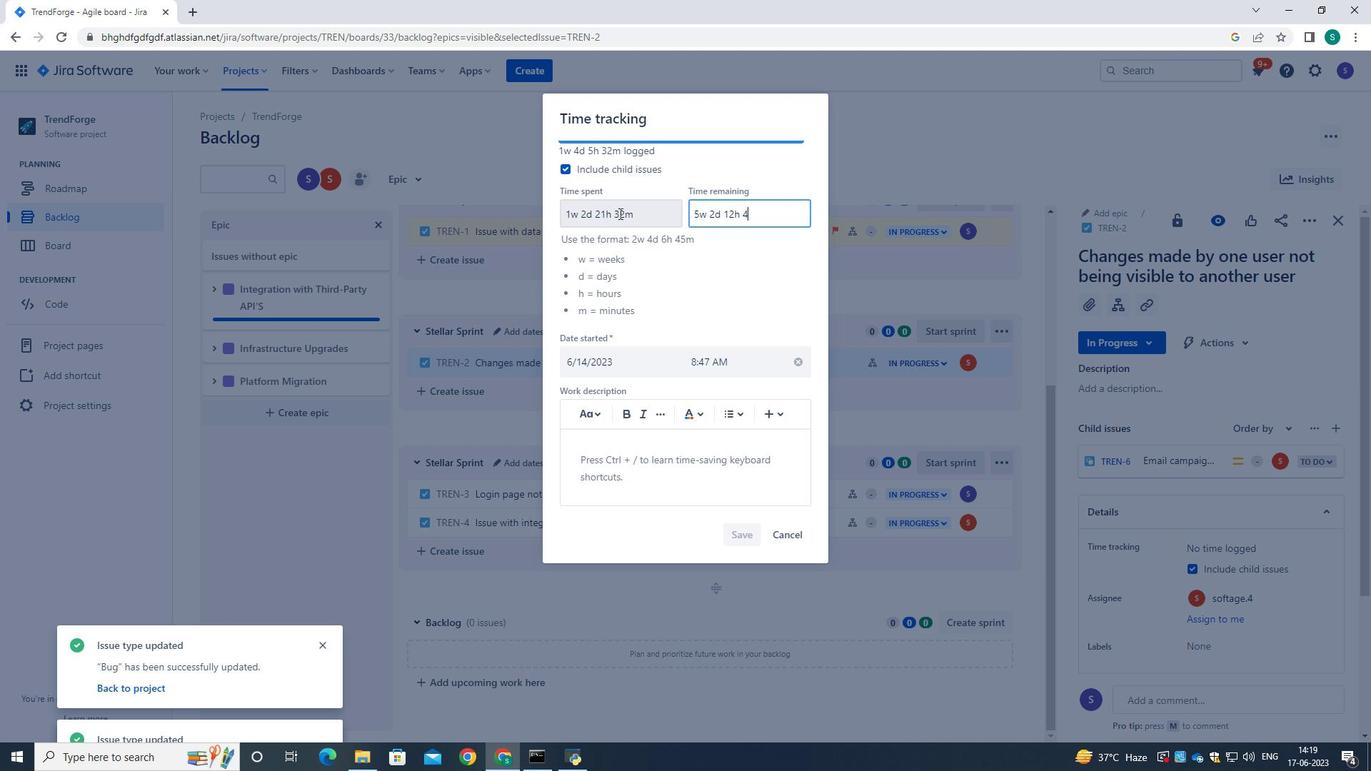 
Action: Mouse moved to (734, 538)
Screenshot: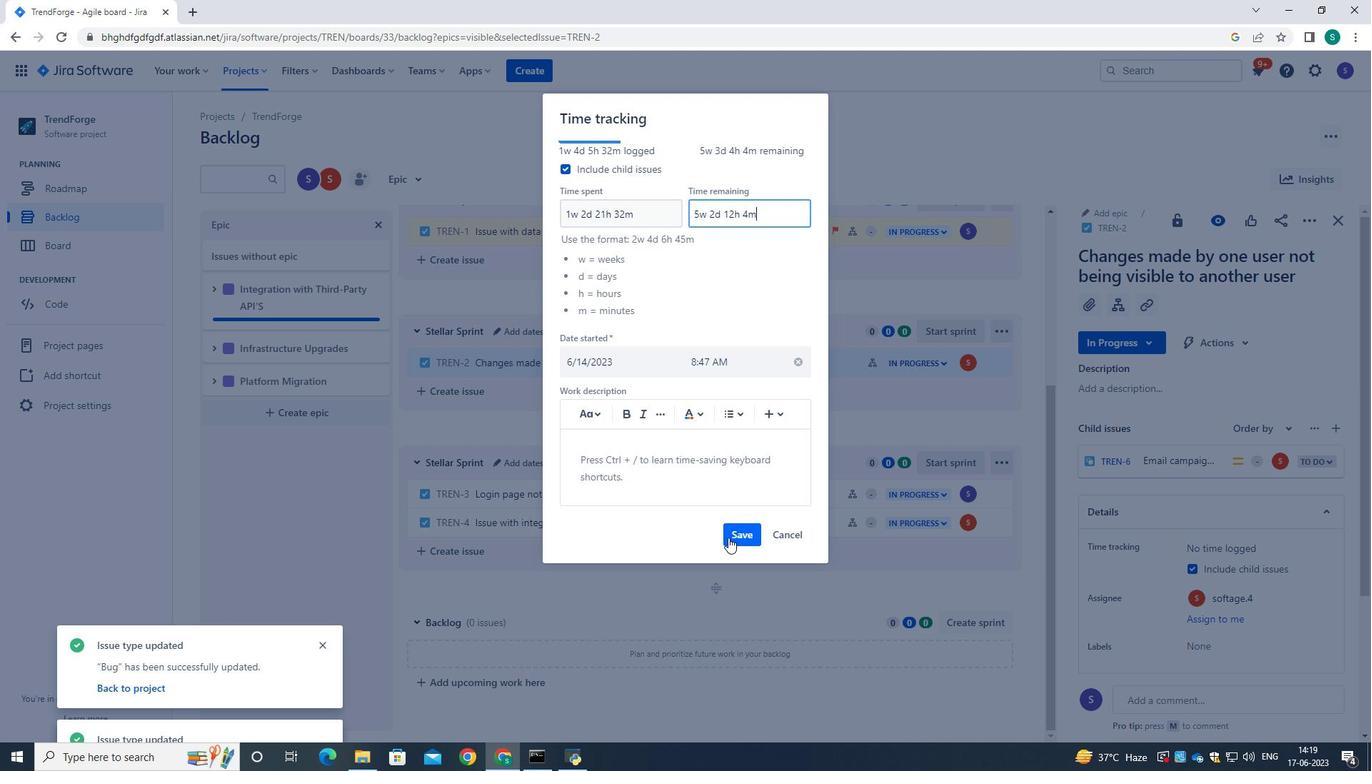 
Action: Mouse pressed left at (734, 538)
Screenshot: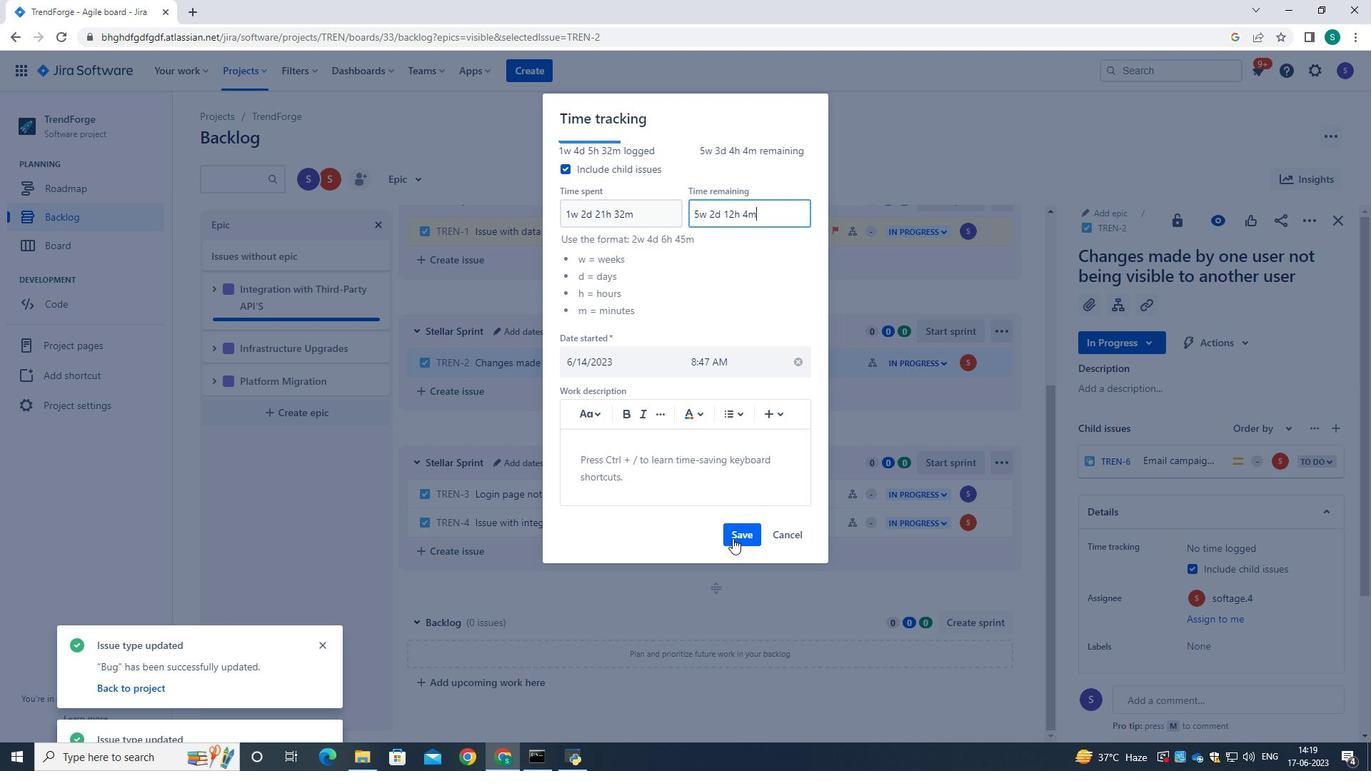 
Action: Mouse moved to (994, 360)
Screenshot: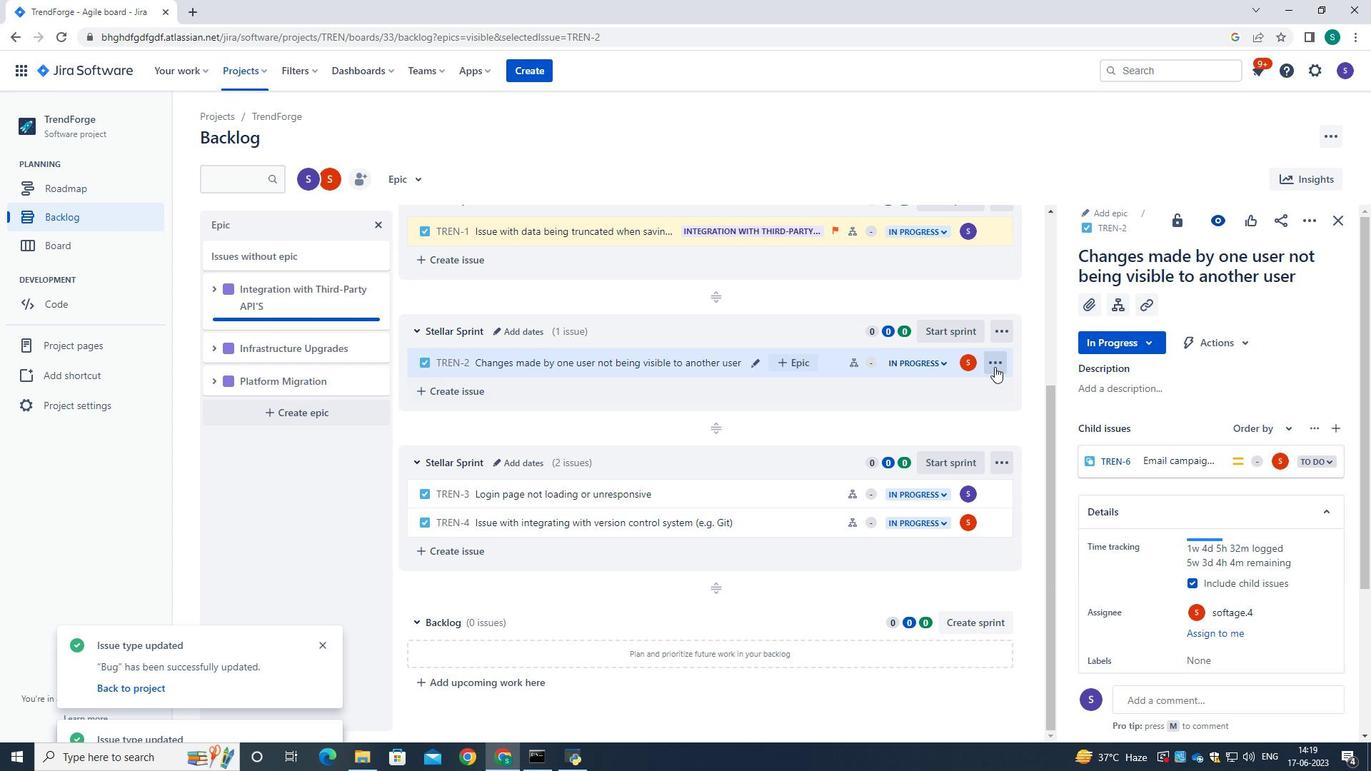 
Action: Mouse pressed left at (994, 360)
Screenshot: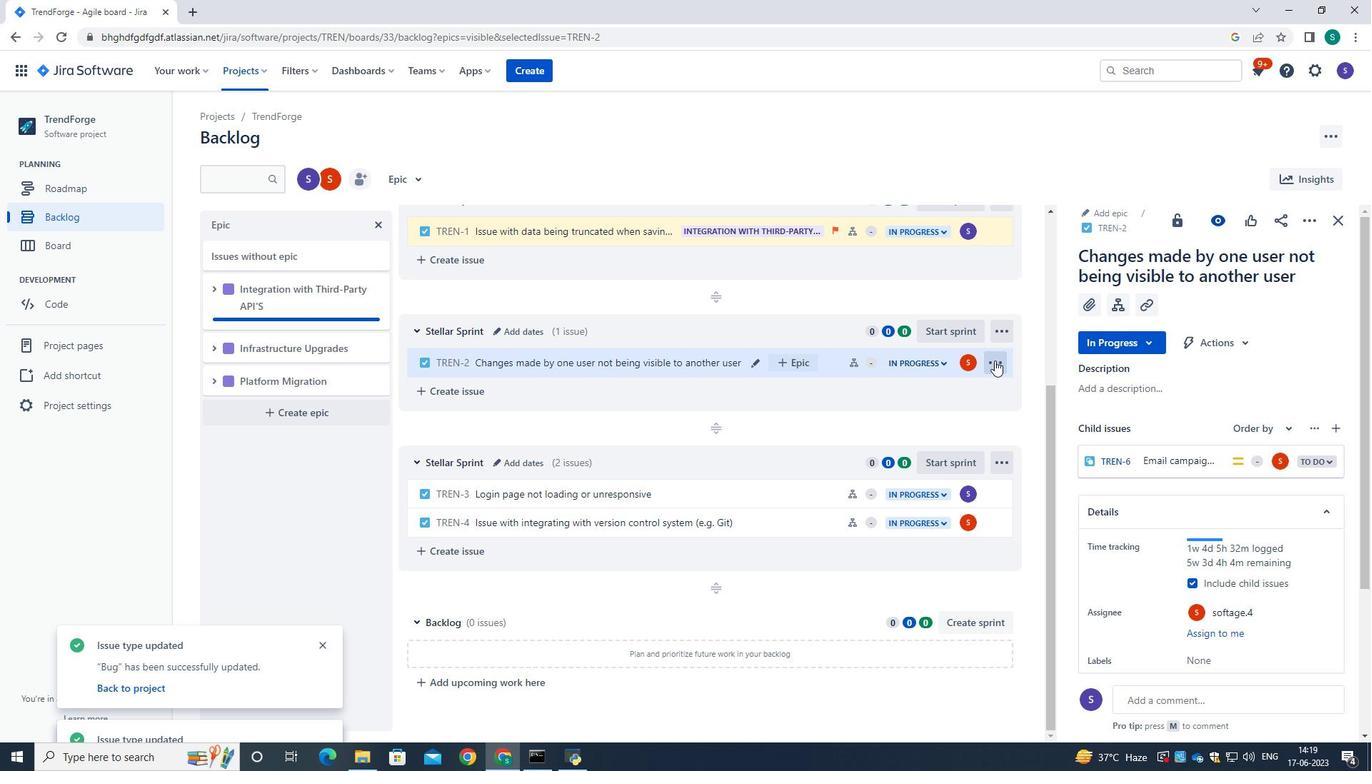 
Action: Mouse moved to (1035, 347)
Screenshot: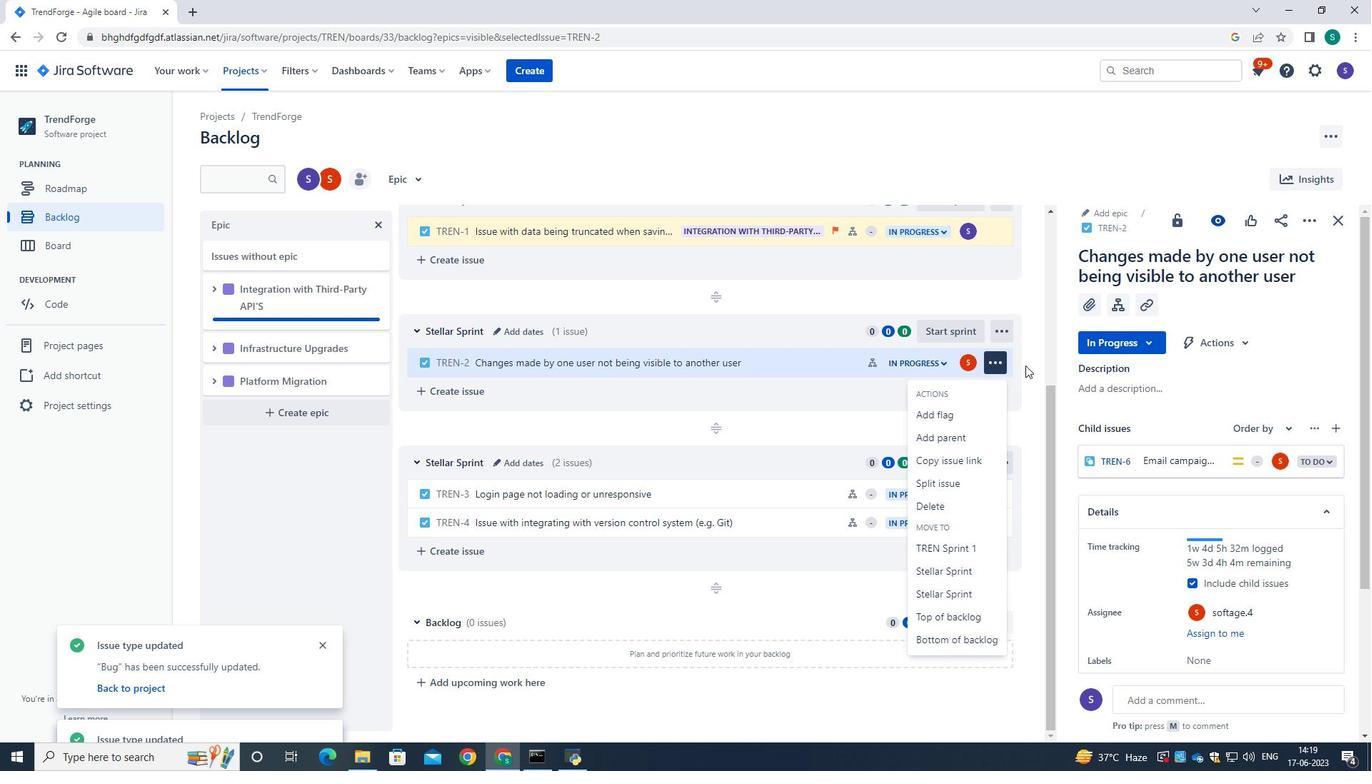 
Action: Mouse pressed left at (1035, 347)
Screenshot: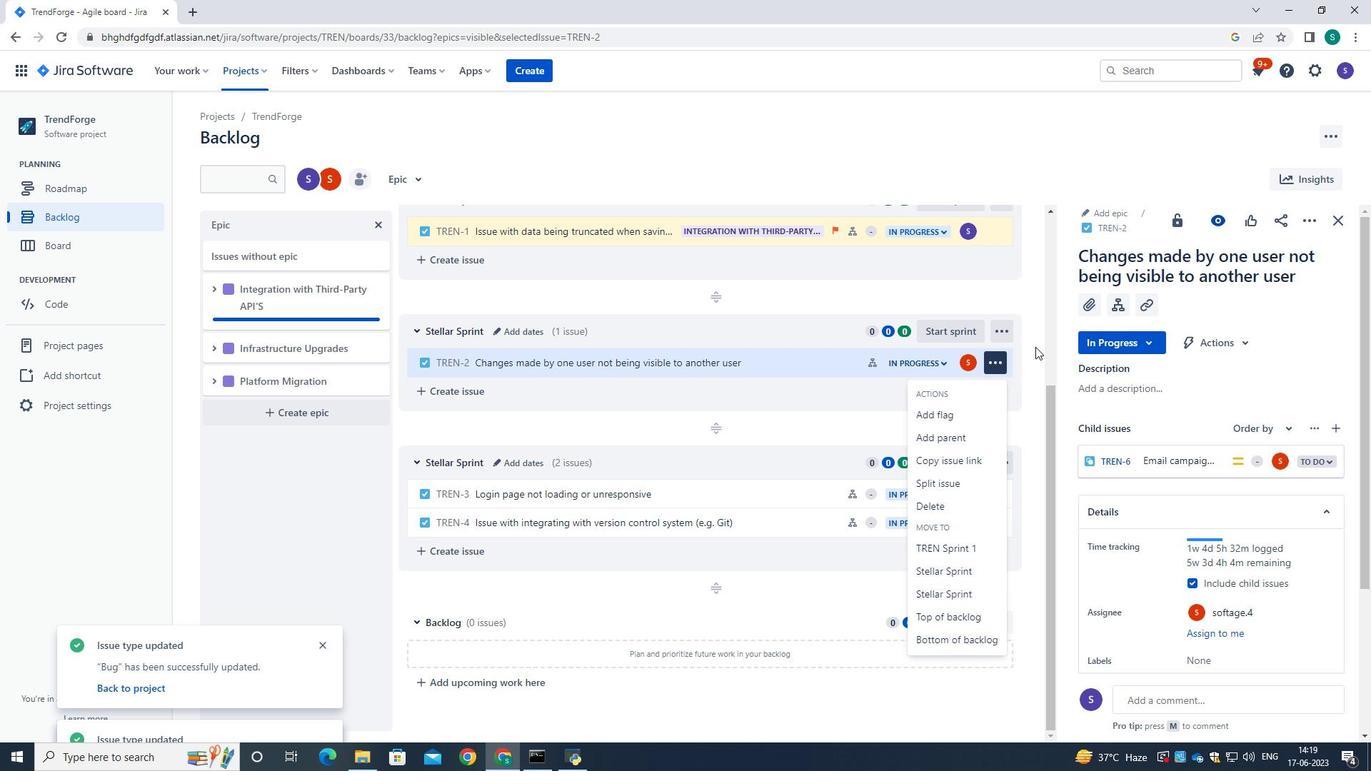 
Action: Mouse moved to (1315, 227)
Screenshot: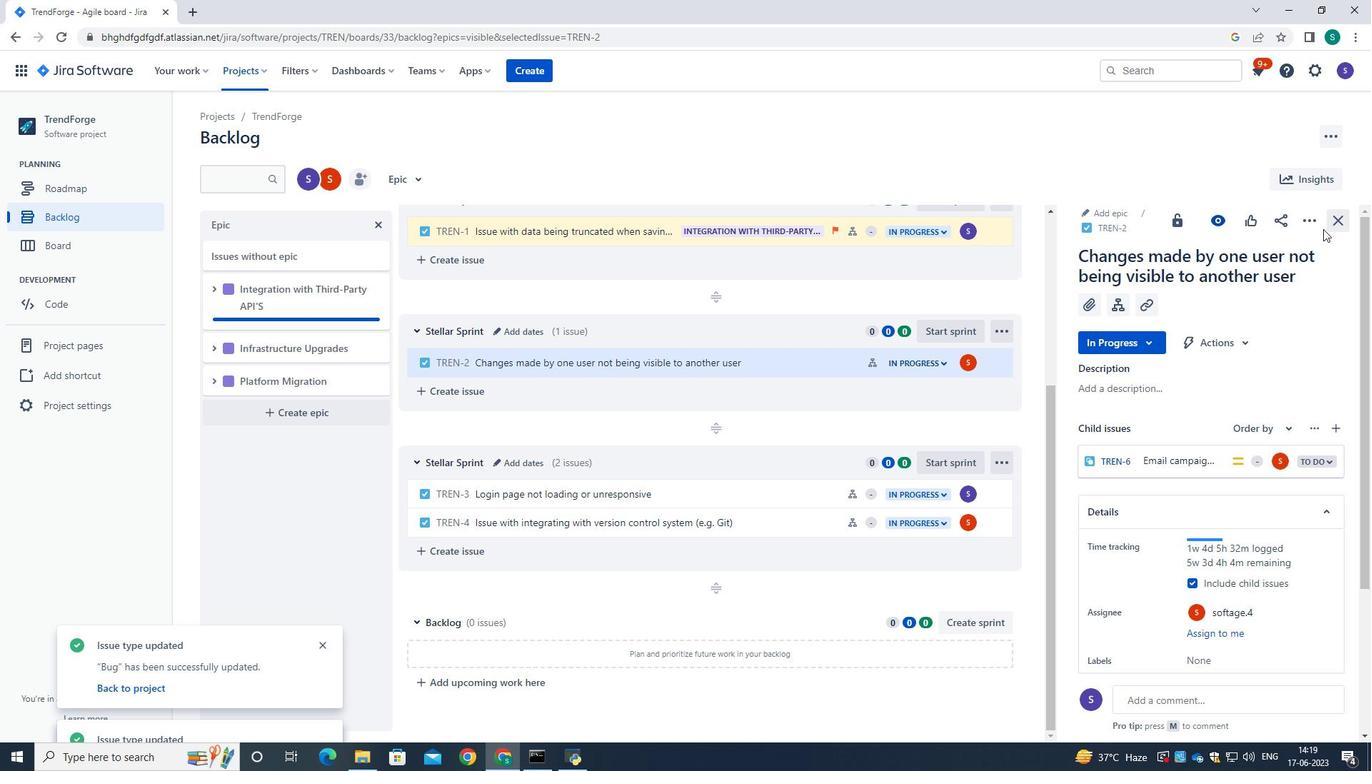 
Action: Mouse pressed left at (1315, 227)
Screenshot: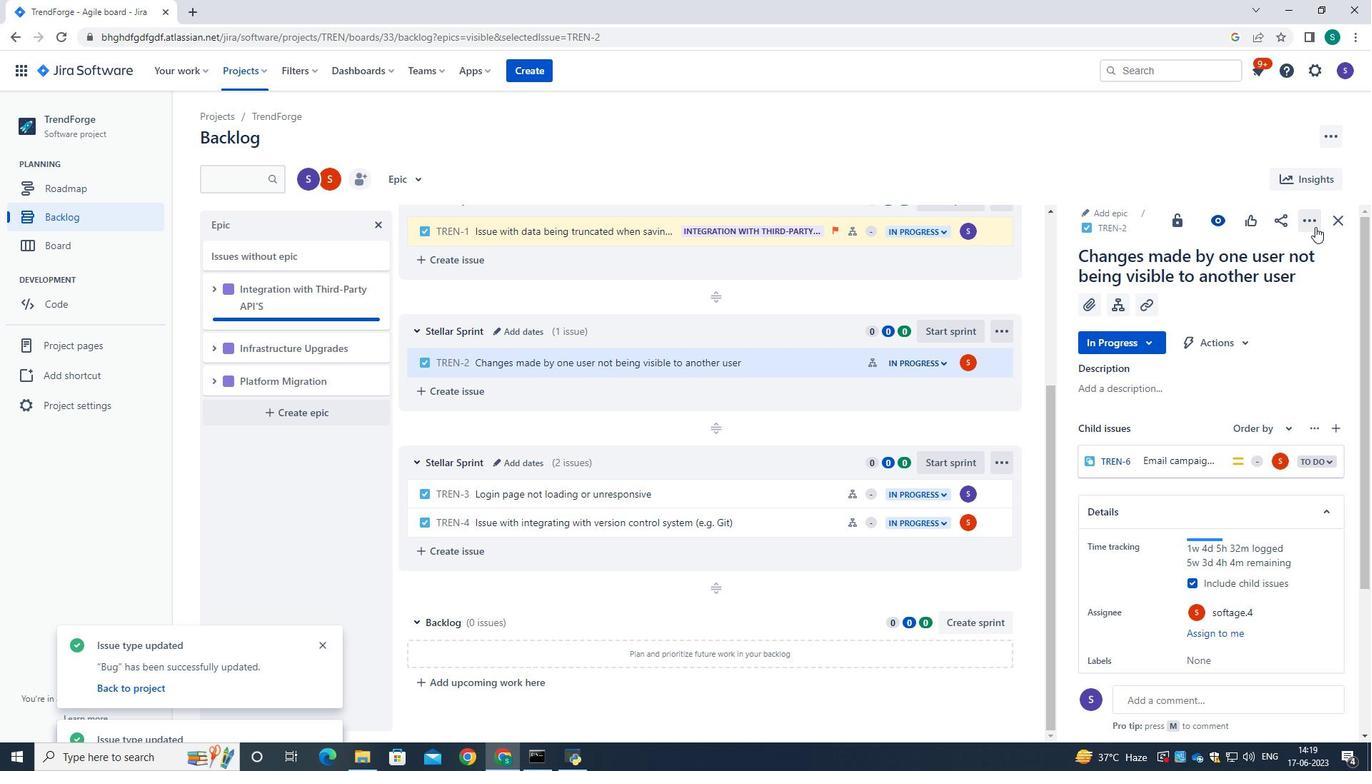 
Action: Mouse moved to (1244, 422)
Screenshot: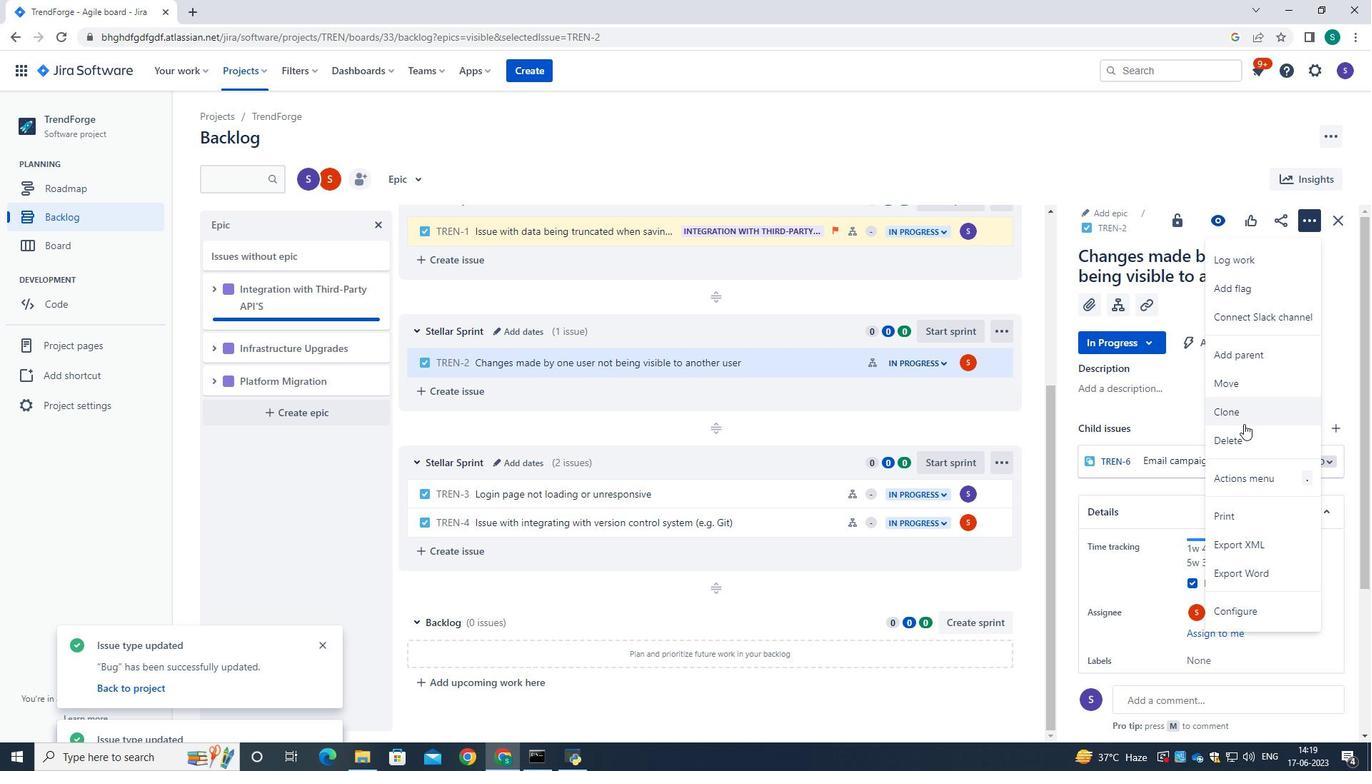 
Action: Mouse pressed left at (1244, 422)
Screenshot: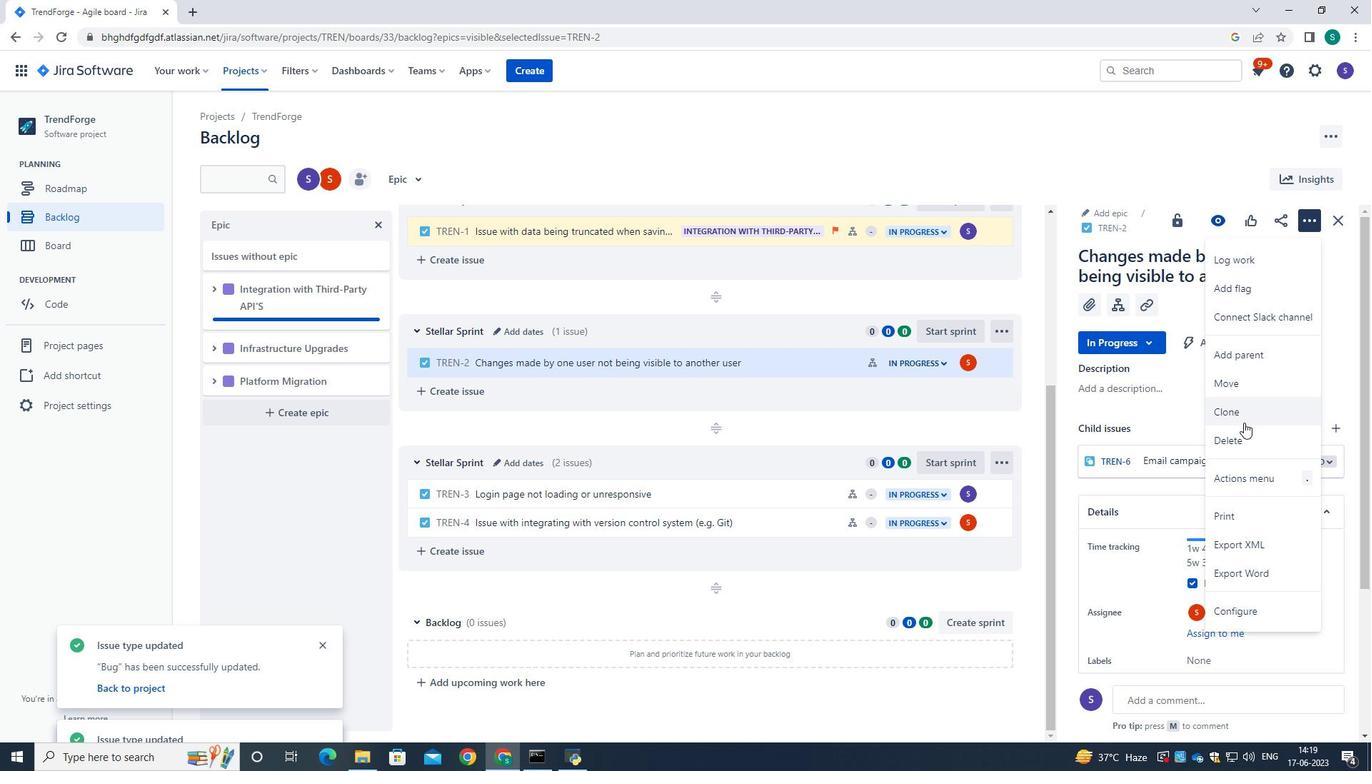 
Action: Mouse moved to (770, 314)
Screenshot: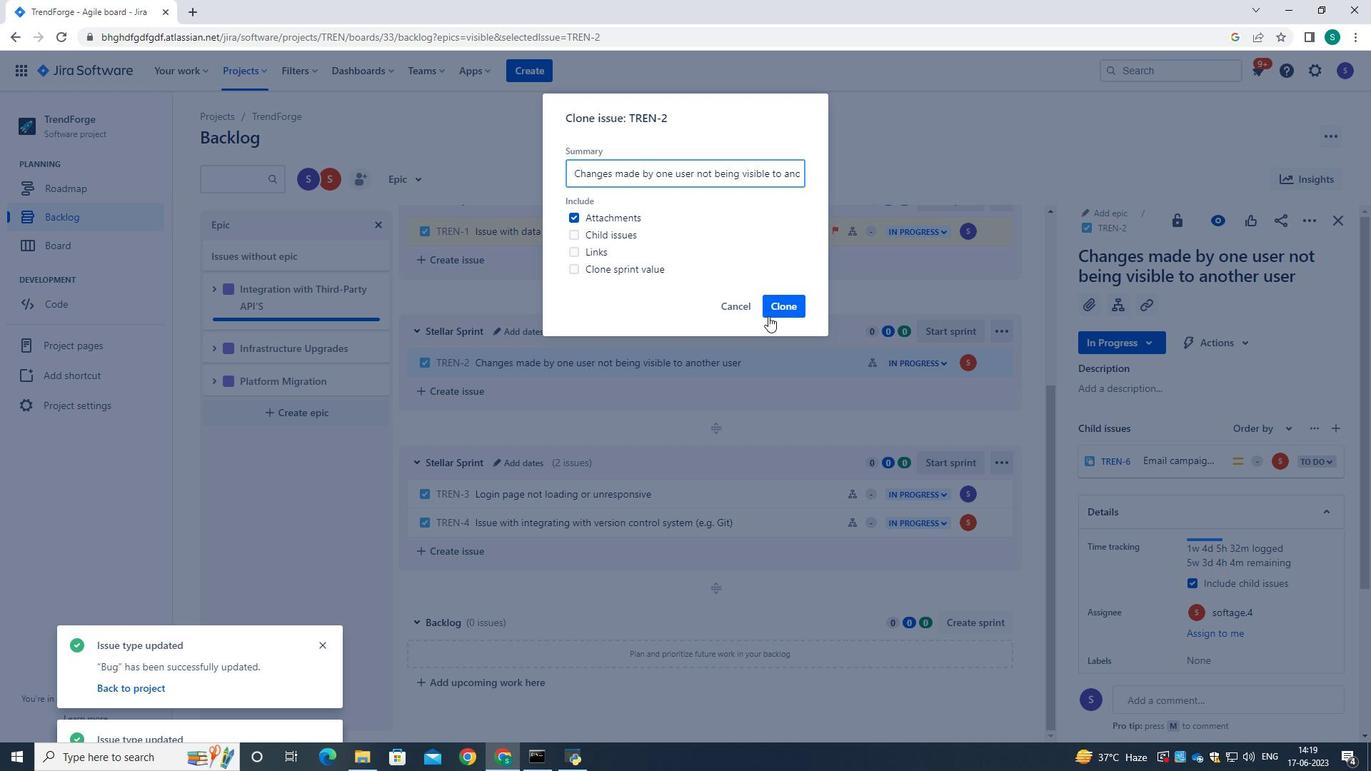 
Action: Mouse pressed left at (770, 314)
Screenshot: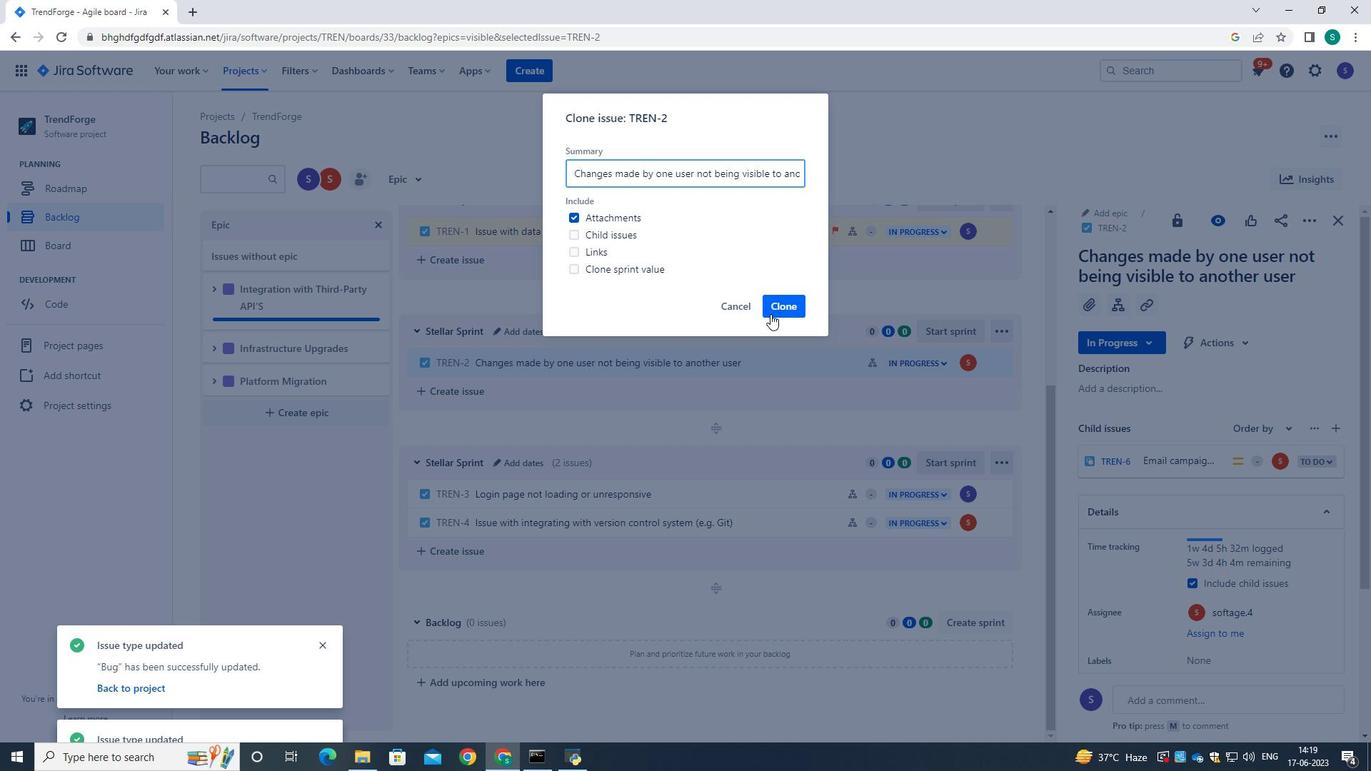 
Action: Mouse moved to (136, 543)
Screenshot: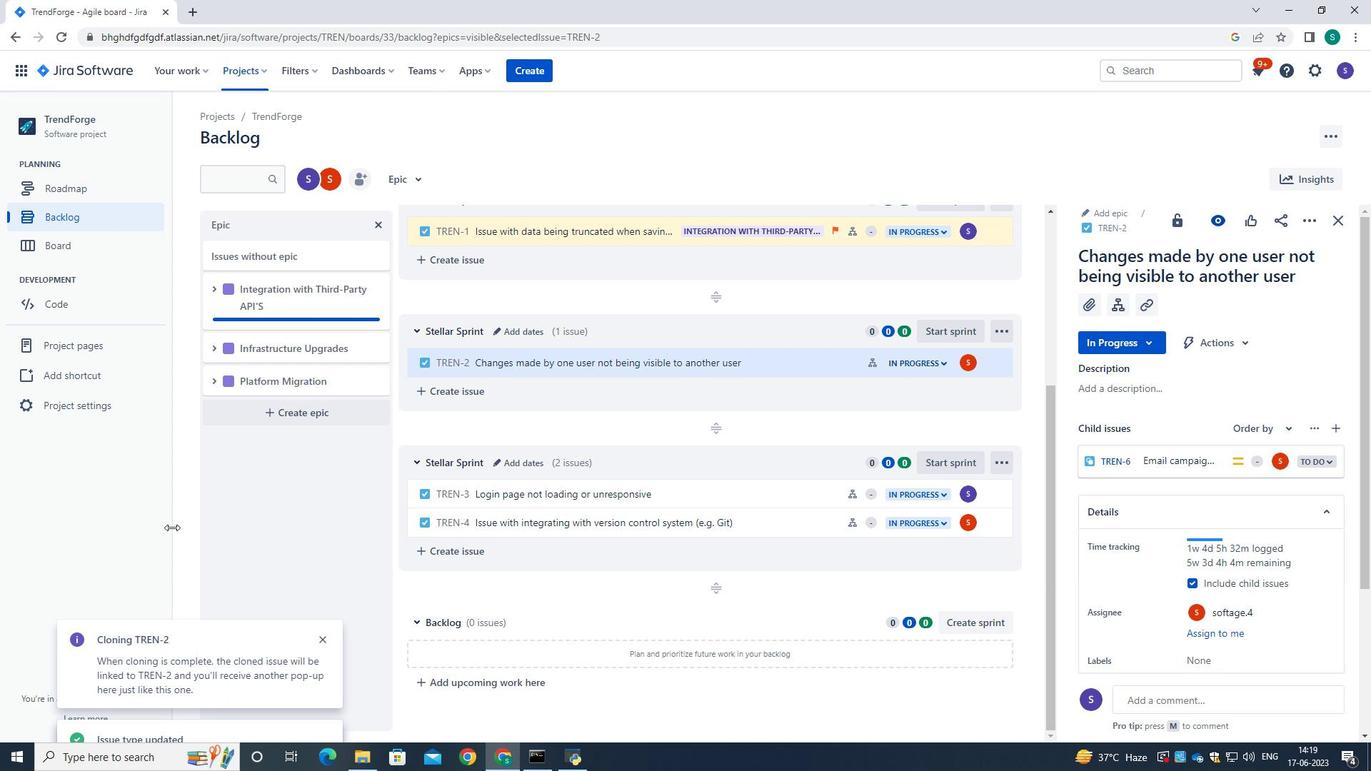 
Action: Mouse pressed left at (136, 543)
Screenshot: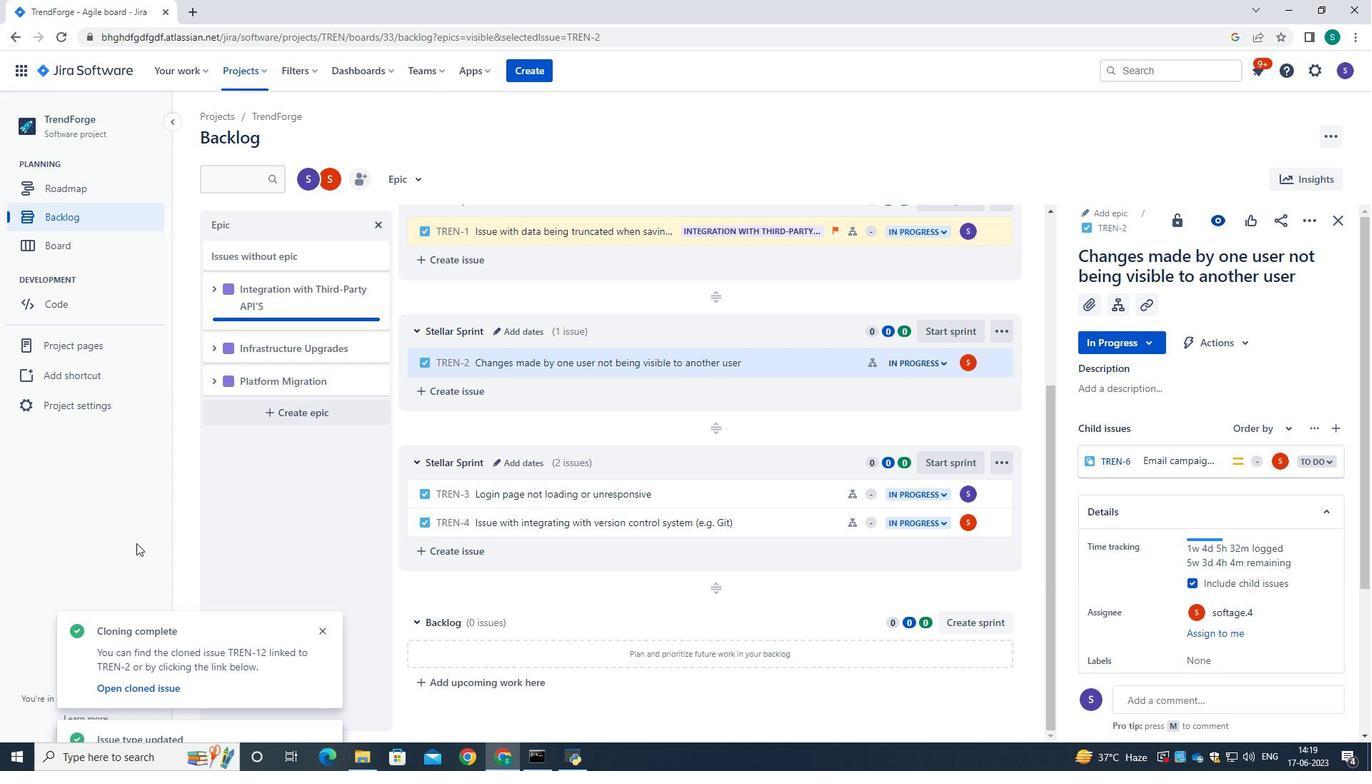 
